 Task:  Click on Racing  Cup Series In the Cup Series click on  Pick Sheet Add name Christopher Brown and  Email softage.8@softage.net In group 1 choose #20 Christopher Bell In group 2 choose #45 Tyler Reddick In group 3 choose #17 Chris Buescher In group 4 choose #14 Chase Briscoe In group 5 choose #7 Corey LaJoie Winning Manufacturer choose Ford In Tie Breaker choose #12 Ryan Blaney Bonous driver choose #12 Ryan Blaney Submit pick sheet
Action: Mouse moved to (409, 221)
Screenshot: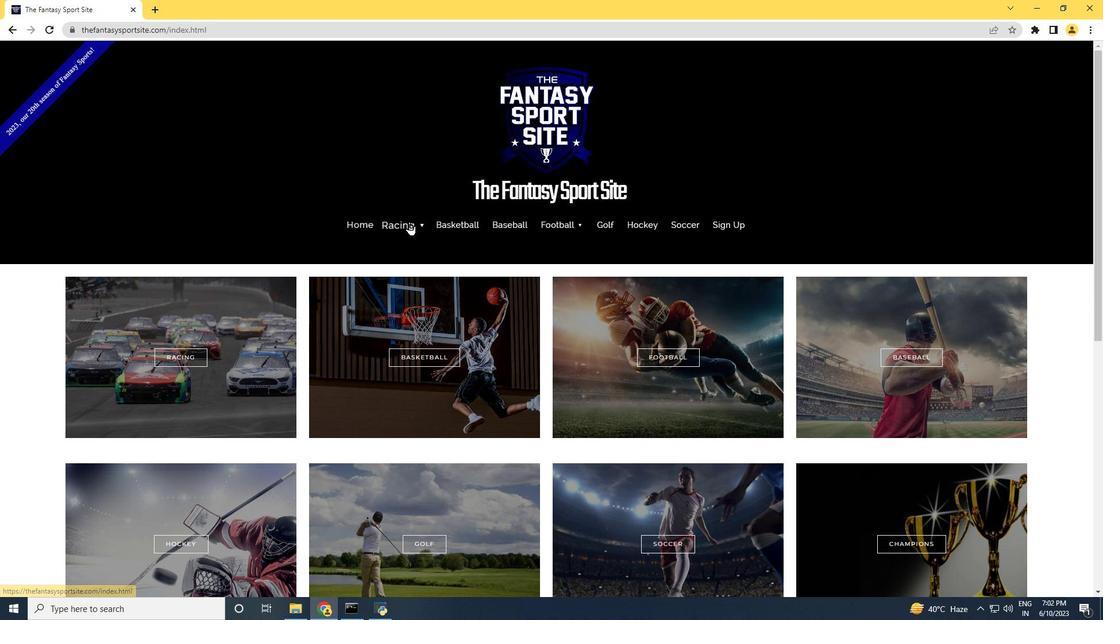 
Action: Mouse pressed left at (409, 221)
Screenshot: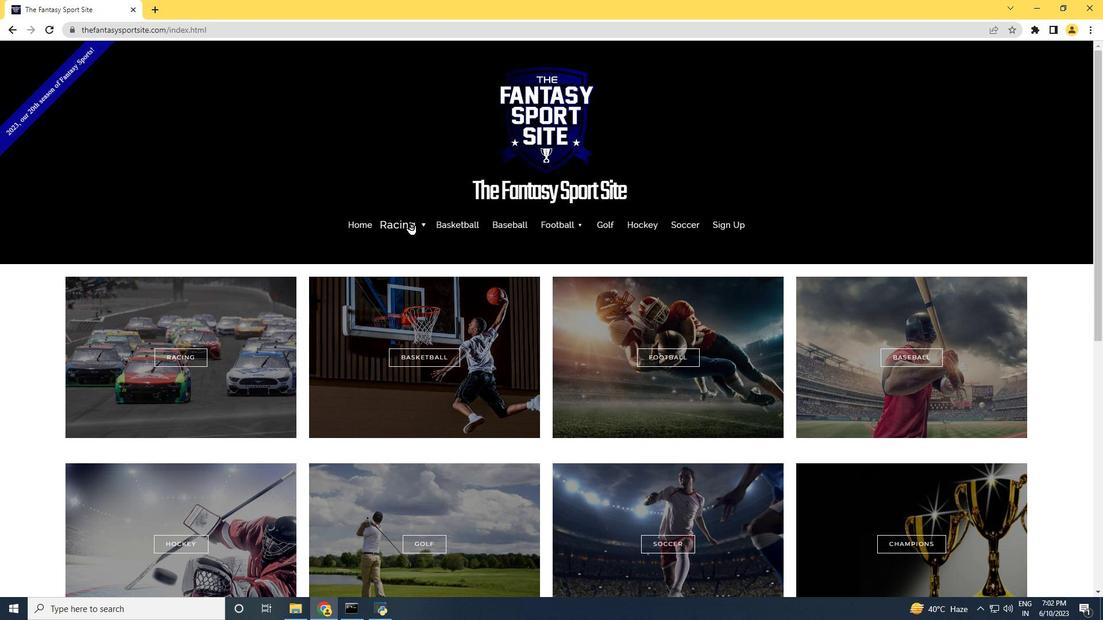 
Action: Mouse moved to (403, 261)
Screenshot: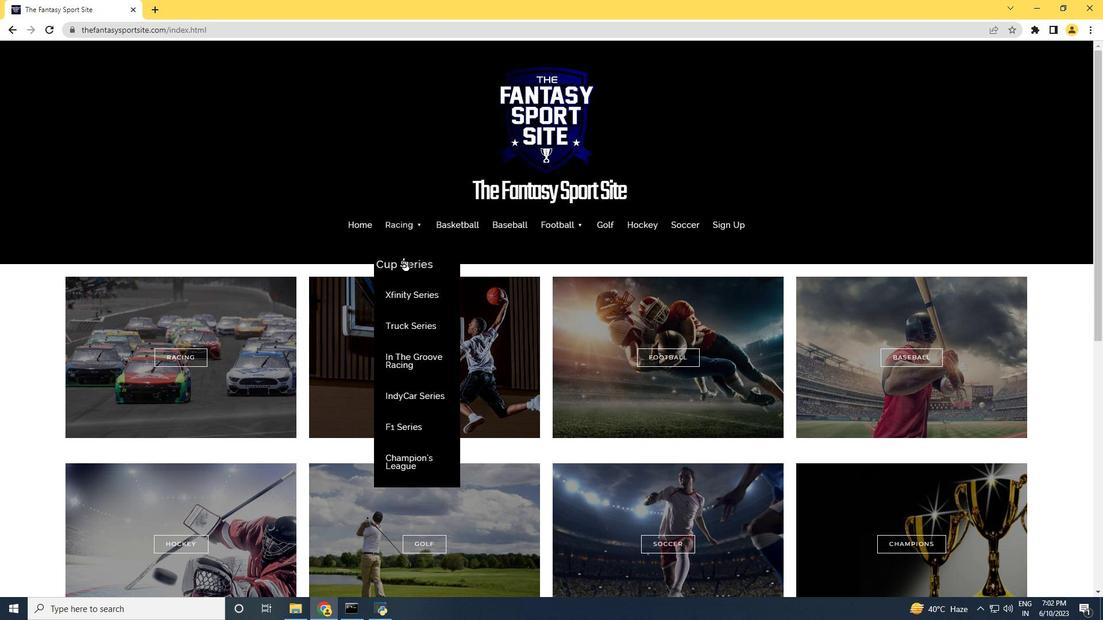 
Action: Mouse pressed left at (403, 261)
Screenshot: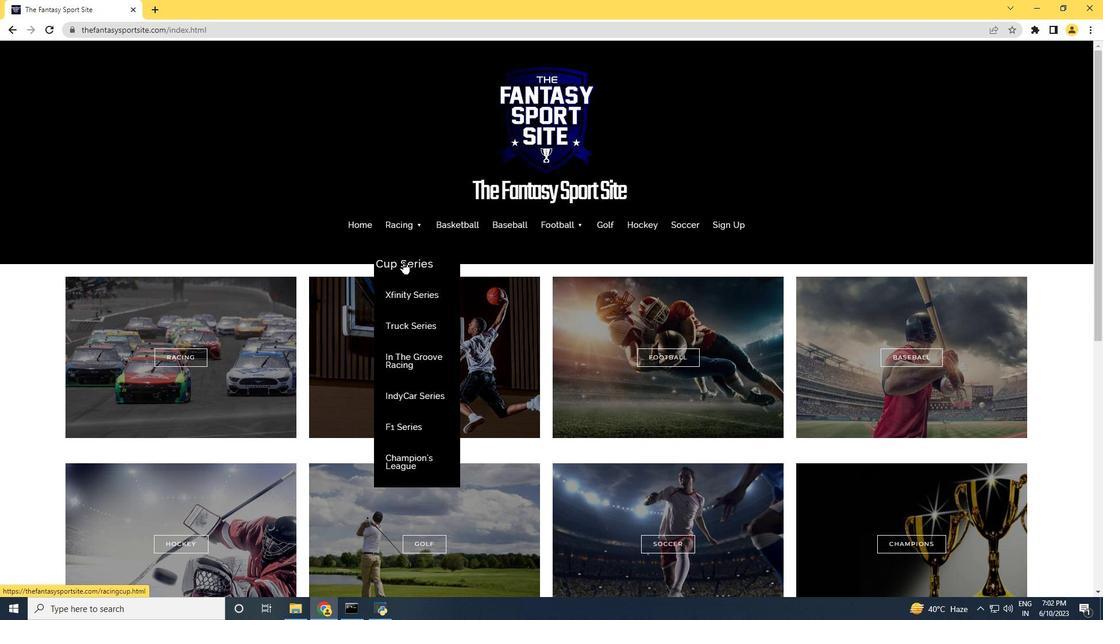 
Action: Mouse scrolled (403, 260) with delta (0, 0)
Screenshot: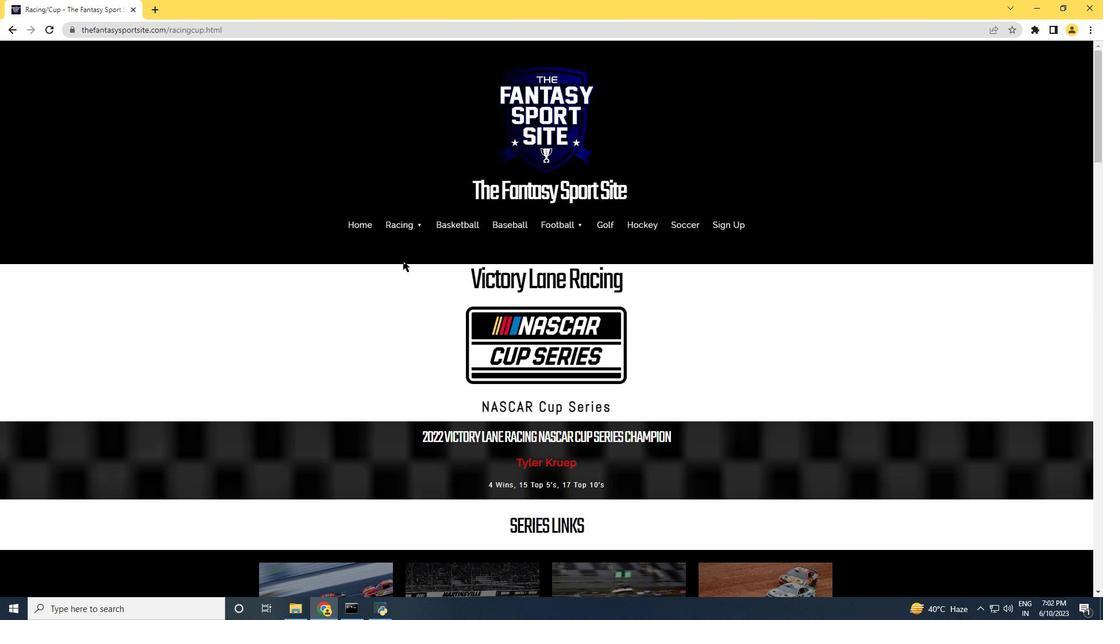 
Action: Mouse scrolled (403, 260) with delta (0, 0)
Screenshot: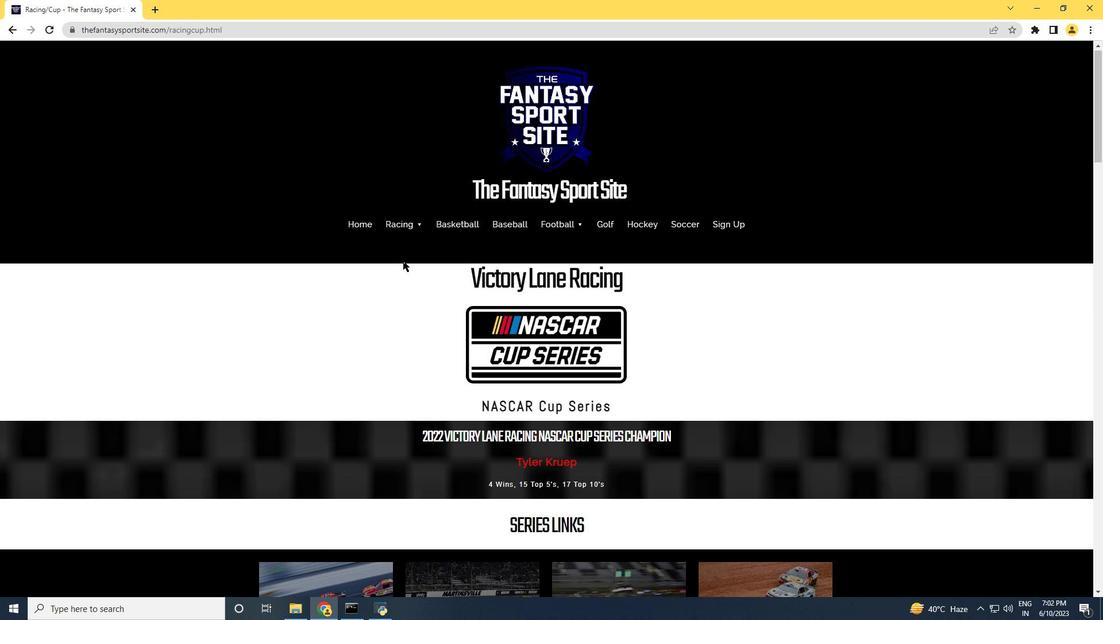 
Action: Mouse scrolled (403, 260) with delta (0, 0)
Screenshot: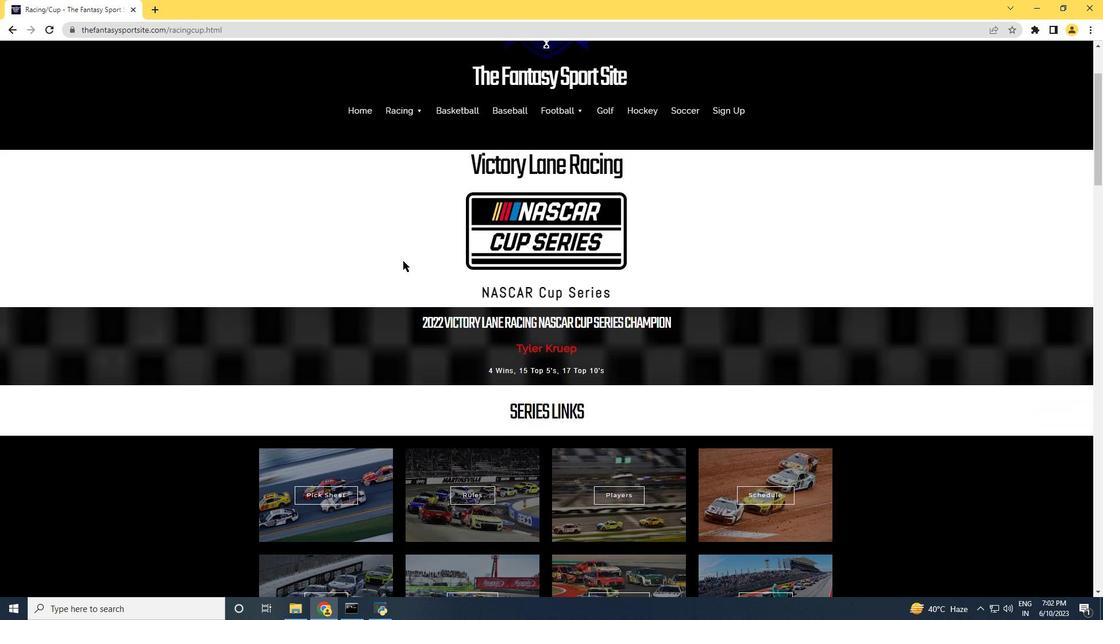 
Action: Mouse scrolled (403, 260) with delta (0, 0)
Screenshot: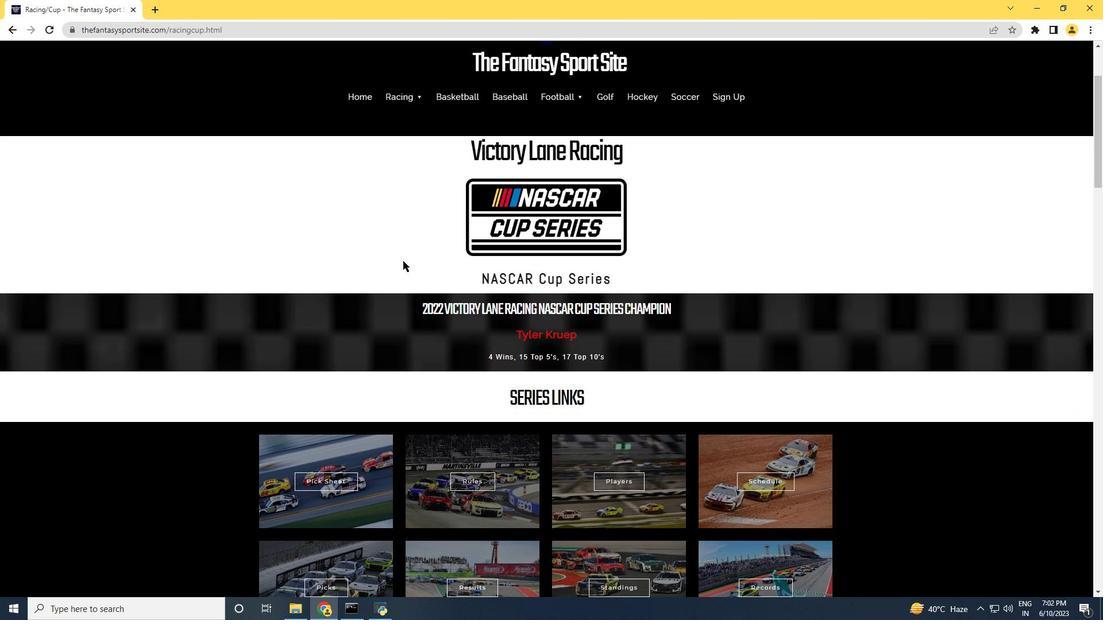 
Action: Mouse scrolled (403, 260) with delta (0, 0)
Screenshot: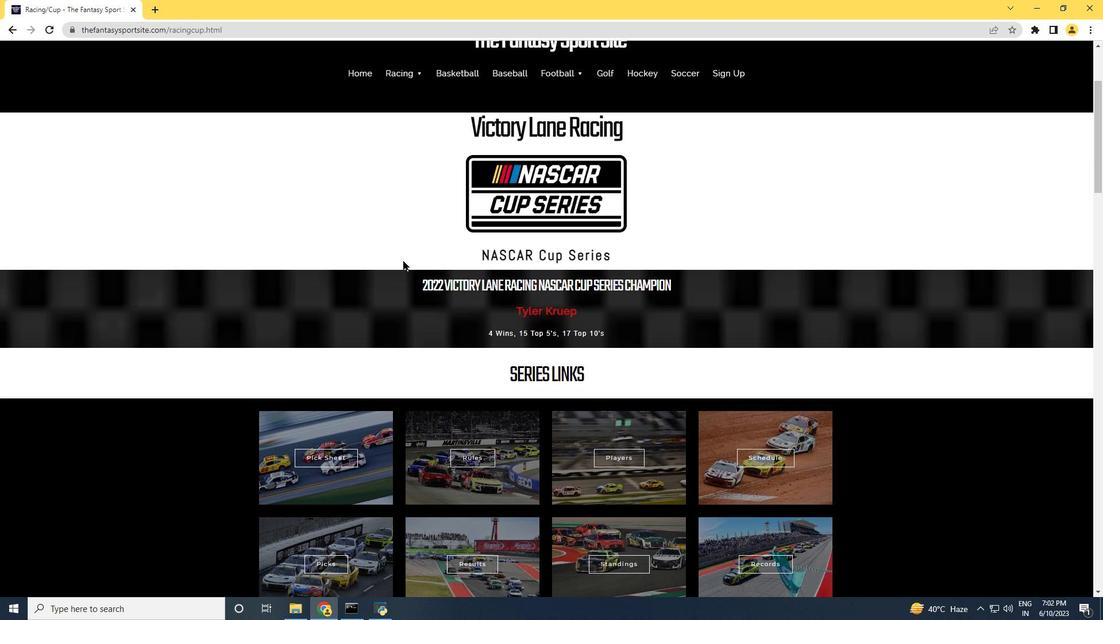 
Action: Mouse moved to (328, 315)
Screenshot: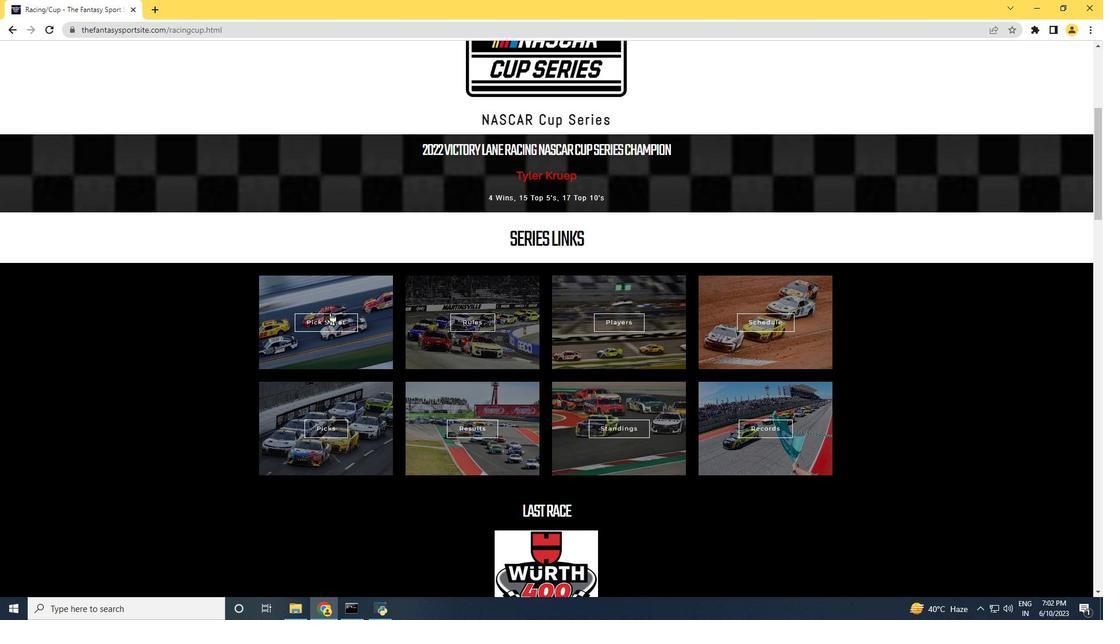 
Action: Mouse pressed left at (328, 315)
Screenshot: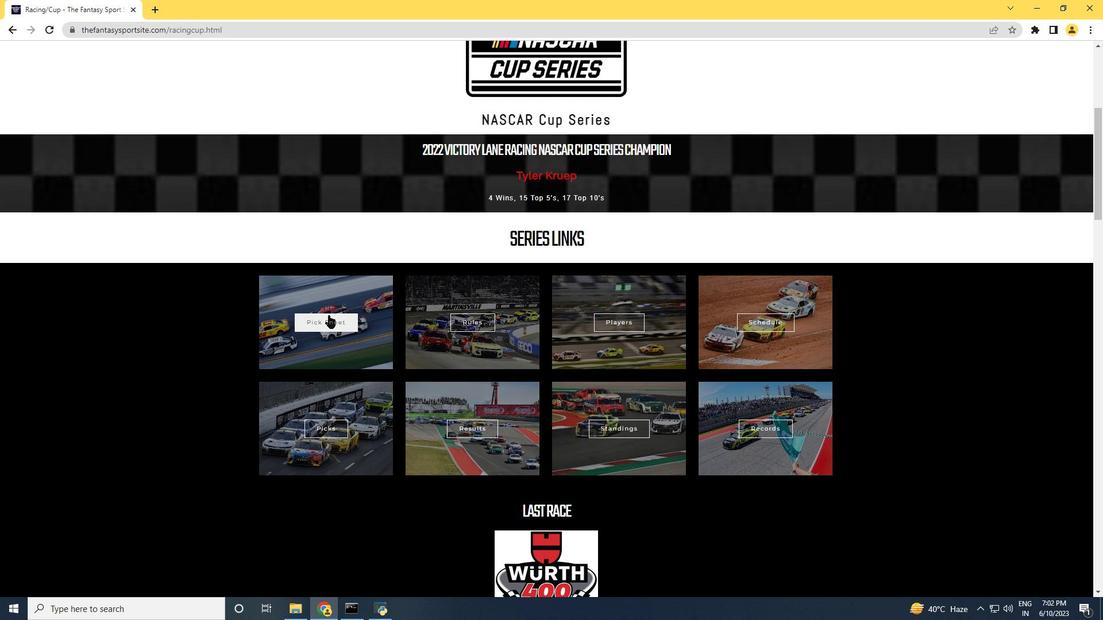 
Action: Mouse scrolled (328, 314) with delta (0, 0)
Screenshot: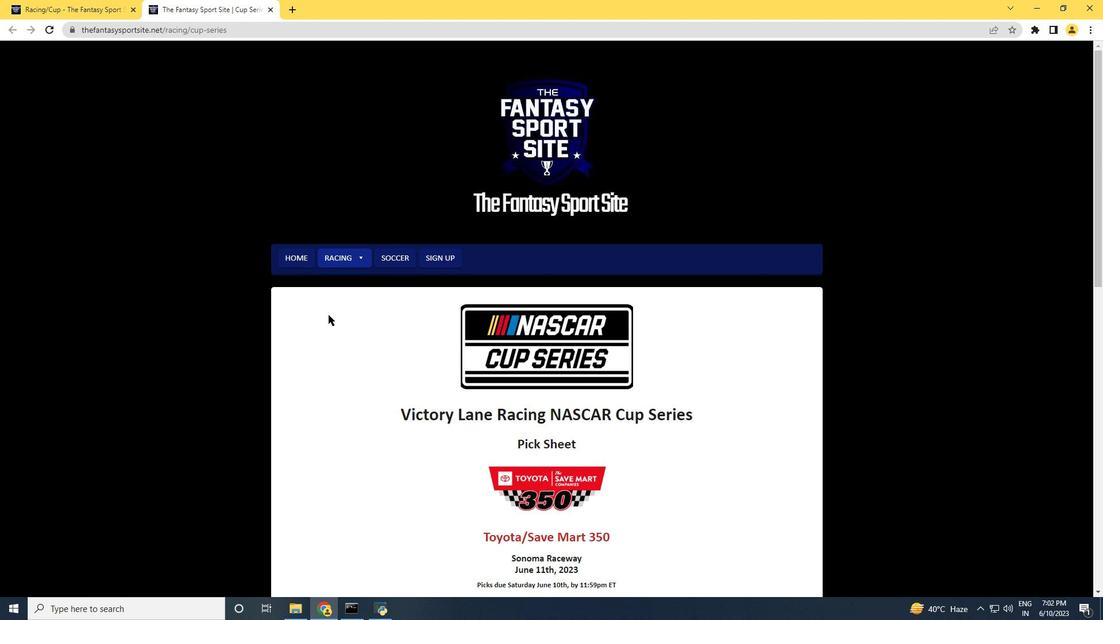 
Action: Mouse scrolled (328, 314) with delta (0, 0)
Screenshot: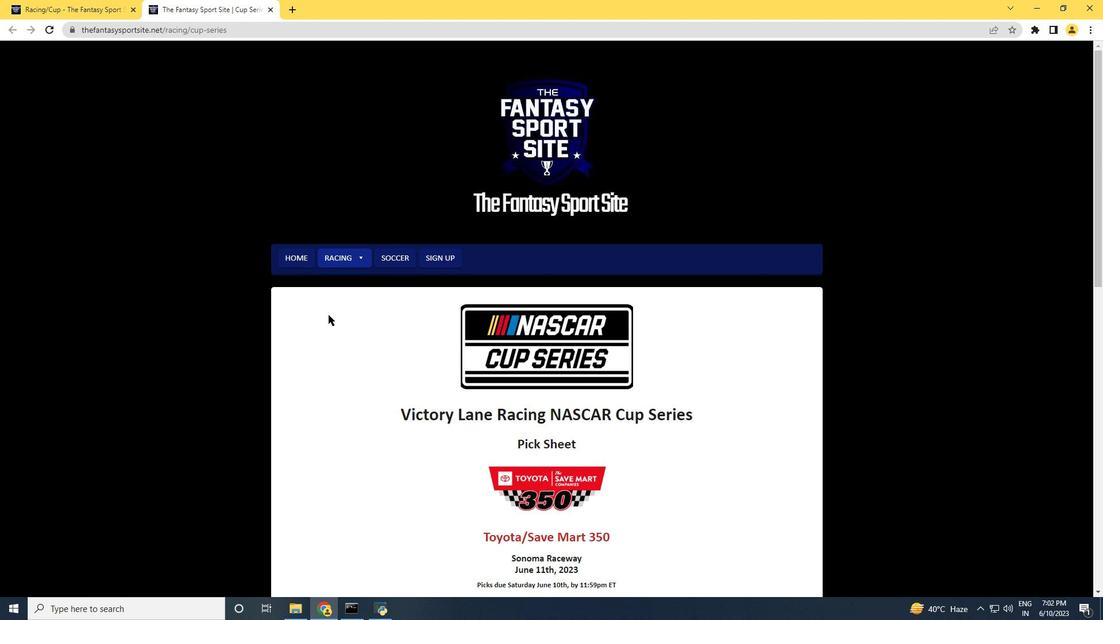 
Action: Mouse scrolled (328, 314) with delta (0, 0)
Screenshot: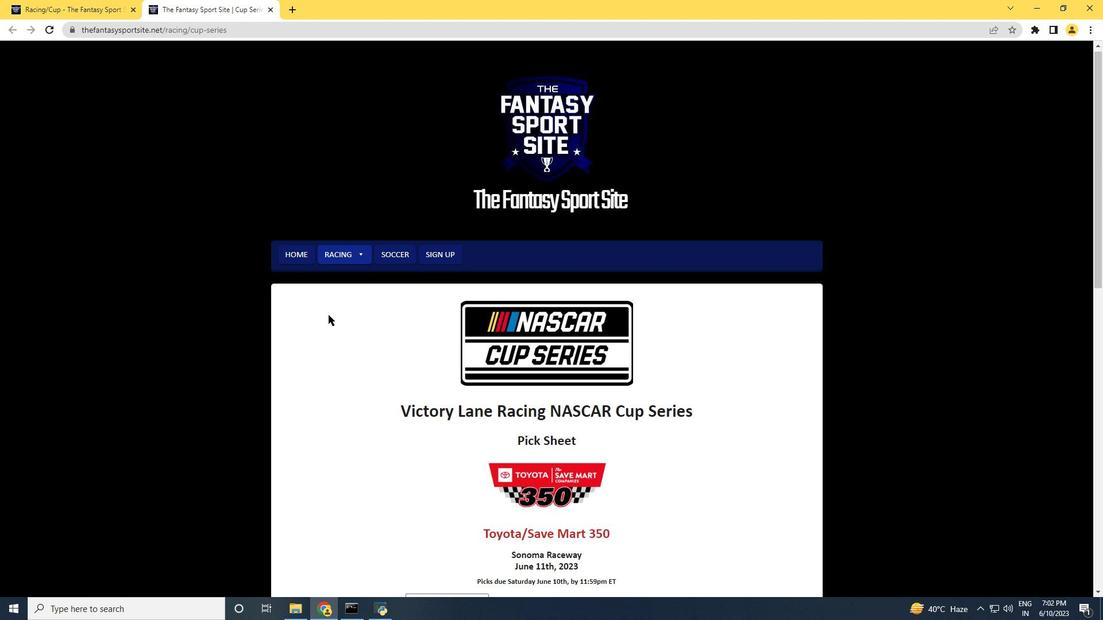 
Action: Mouse scrolled (328, 314) with delta (0, 0)
Screenshot: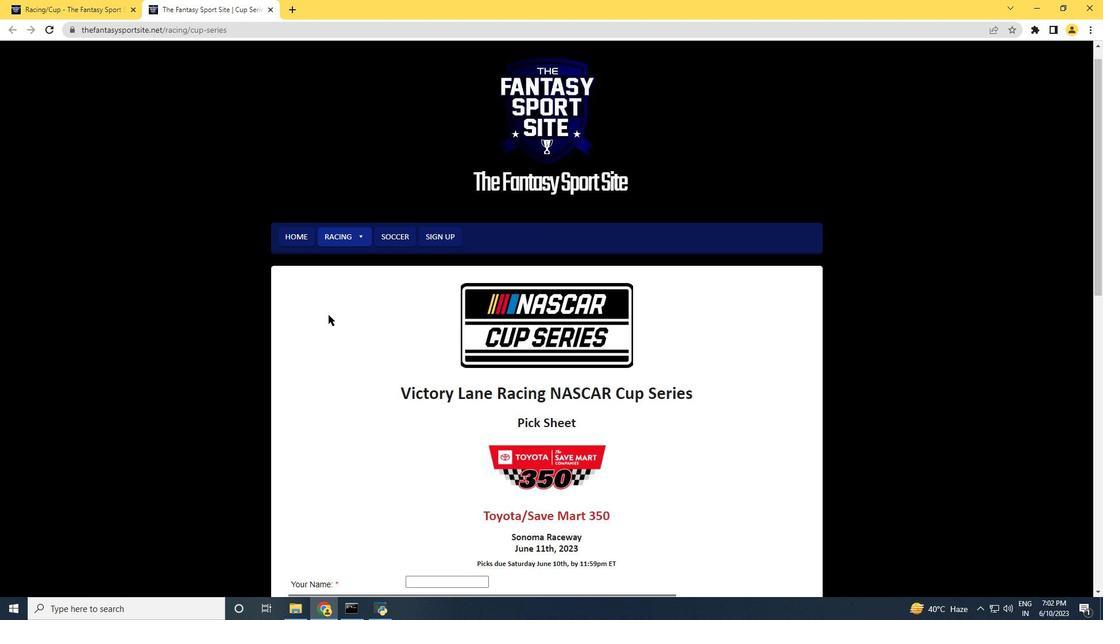 
Action: Mouse moved to (328, 315)
Screenshot: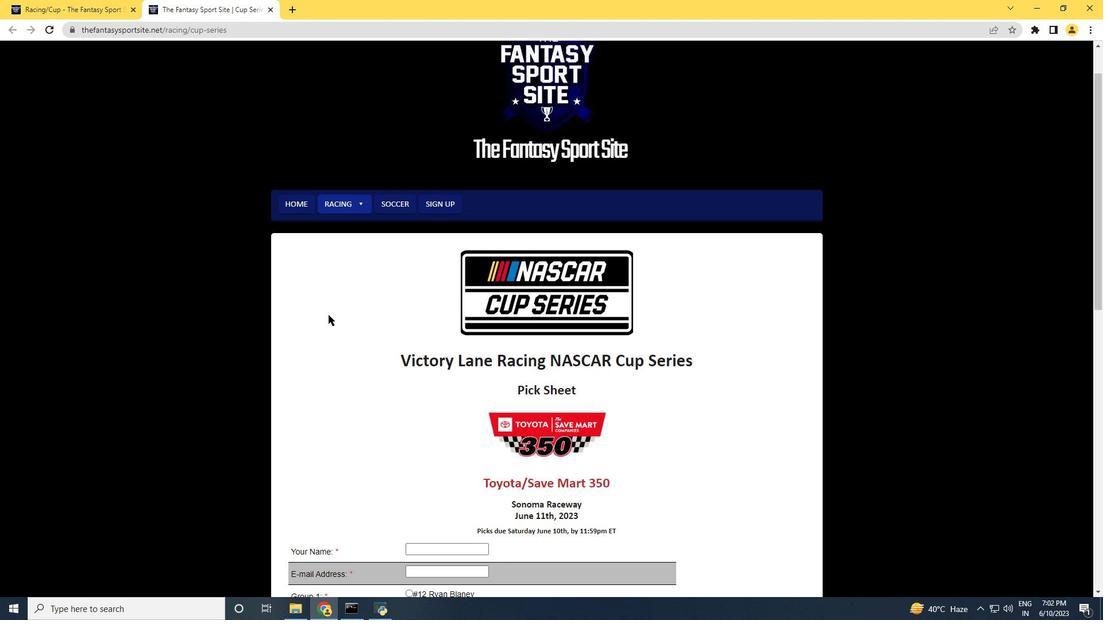 
Action: Mouse scrolled (328, 314) with delta (0, 0)
Screenshot: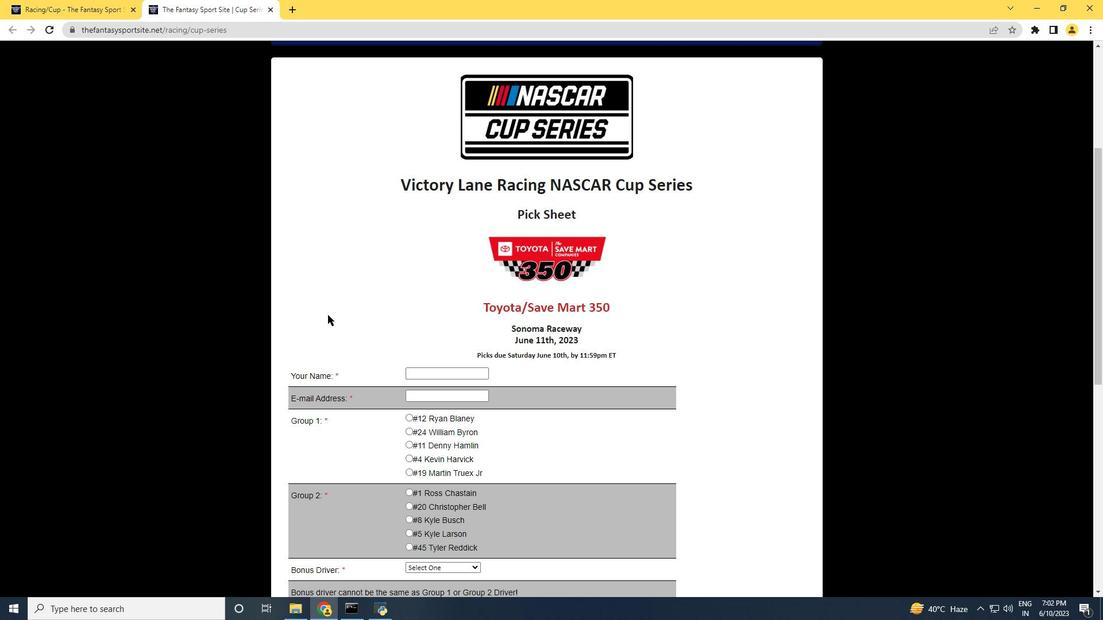 
Action: Mouse moved to (423, 312)
Screenshot: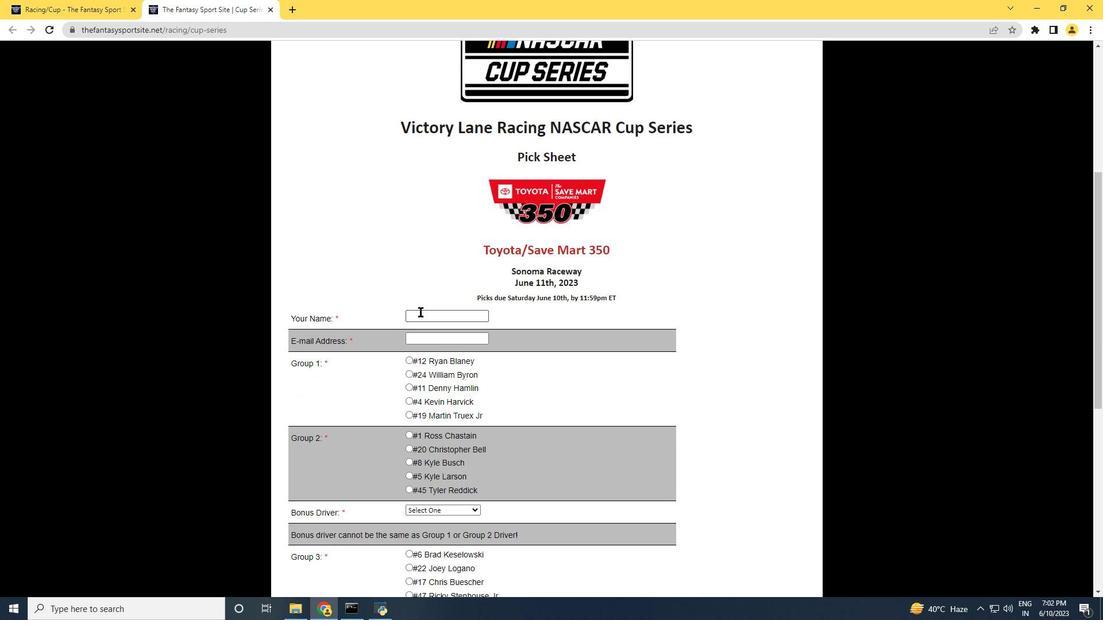 
Action: Mouse pressed left at (423, 312)
Screenshot: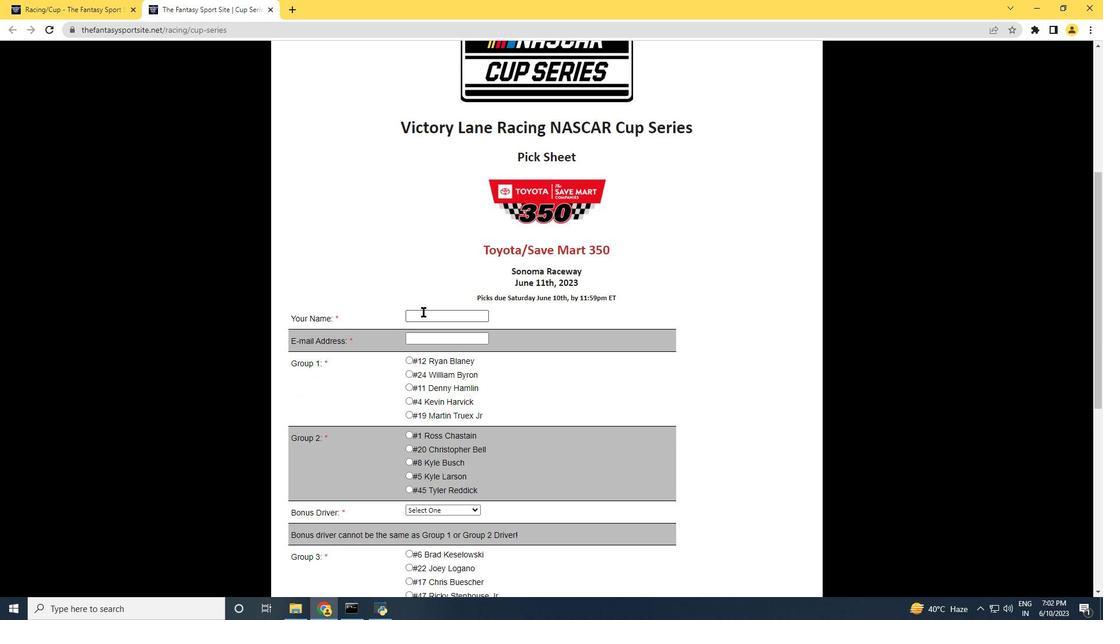 
Action: Mouse moved to (409, 308)
Screenshot: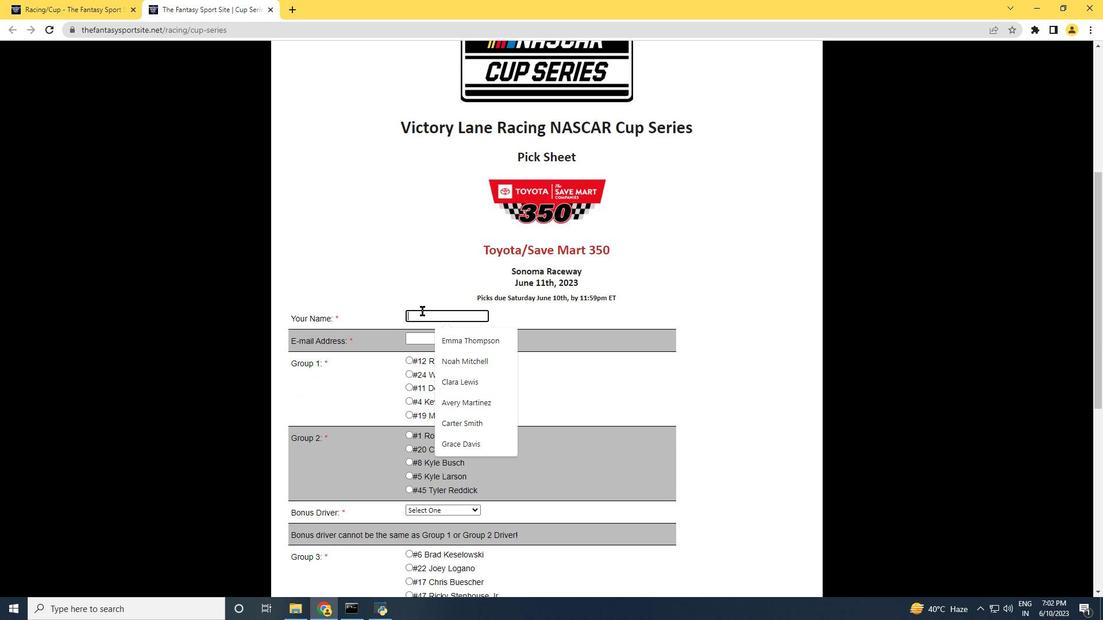 
Action: Key pressed <Key.shift><Key.shift><Key.shift><Key.shift><Key.shift><Key.shift><Key.shift><Key.shift><Key.shift><Key.shift><Key.shift><Key.shift><Key.shift><Key.shift><Key.shift><Key.shift><Key.shift><Key.shift><Key.shift><Key.shift><Key.shift><Key.shift><Key.shift><Key.shift><Key.shift><Key.shift><Key.shift><Key.shift><Key.shift><Key.shift><Key.shift>Christopher<Key.space><Key.shift>Brown<Key.tab>softage.8<Key.shift>@softage.net<Key.tab>
Screenshot: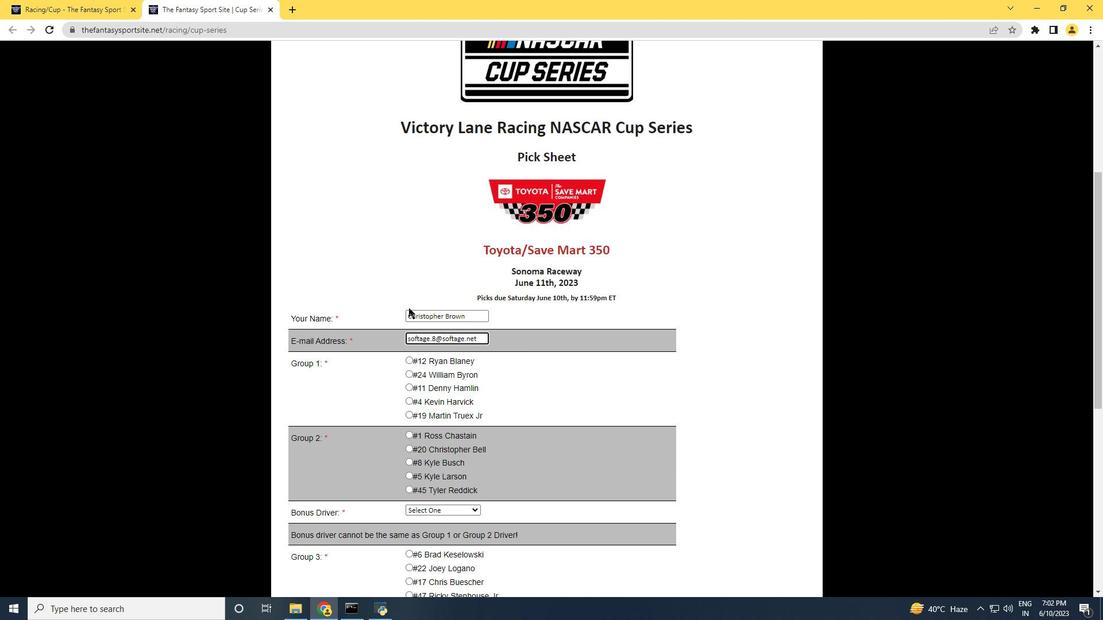
Action: Mouse moved to (408, 386)
Screenshot: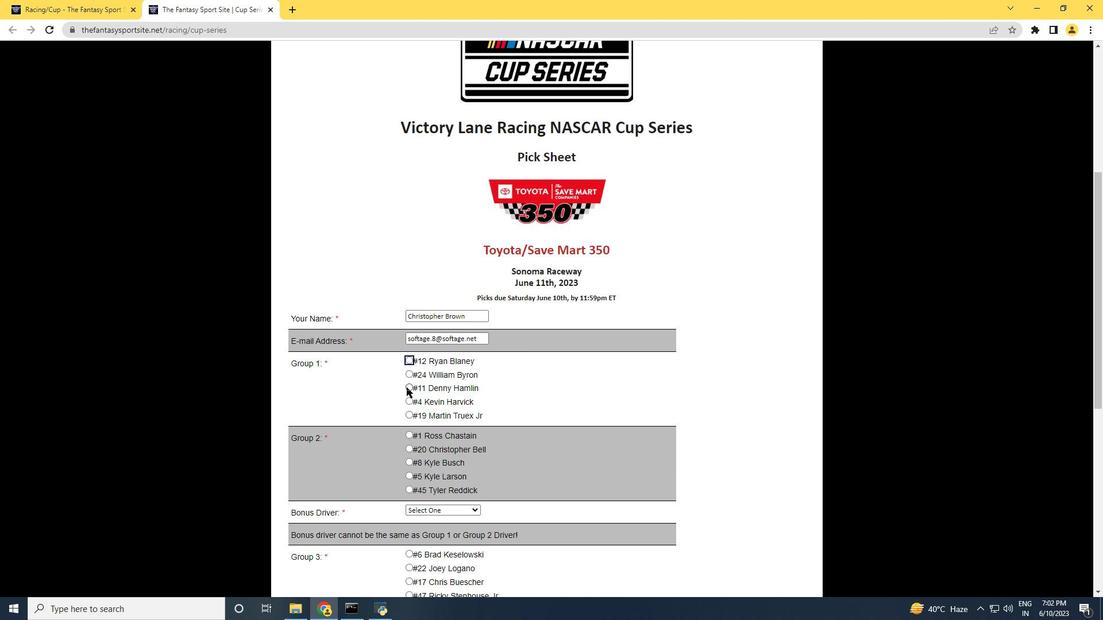 
Action: Mouse pressed left at (408, 386)
Screenshot: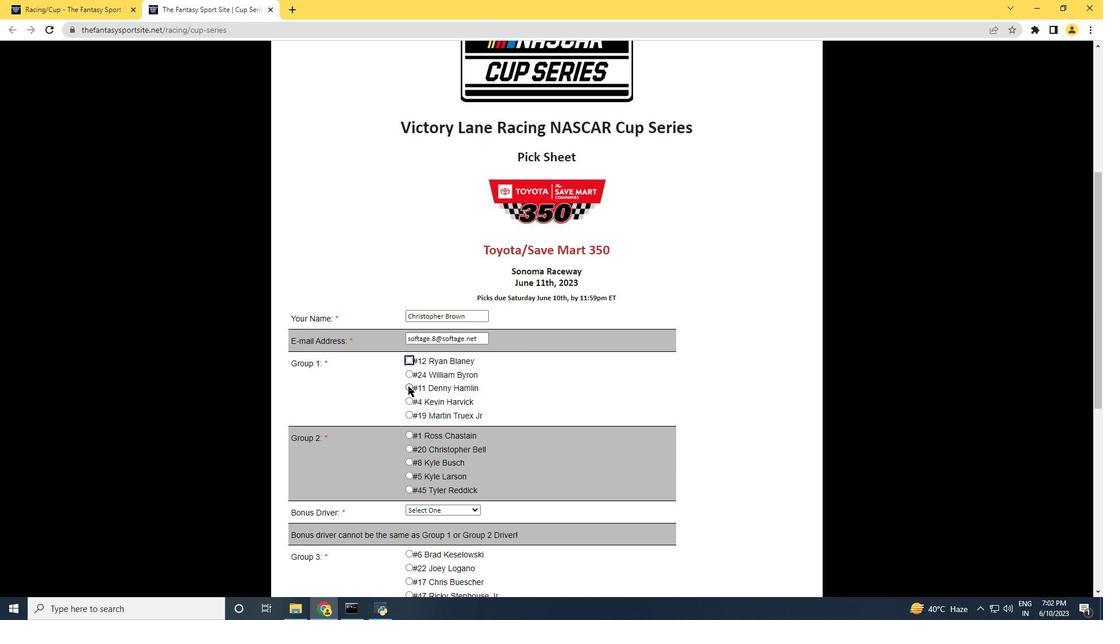 
Action: Mouse scrolled (408, 386) with delta (0, 0)
Screenshot: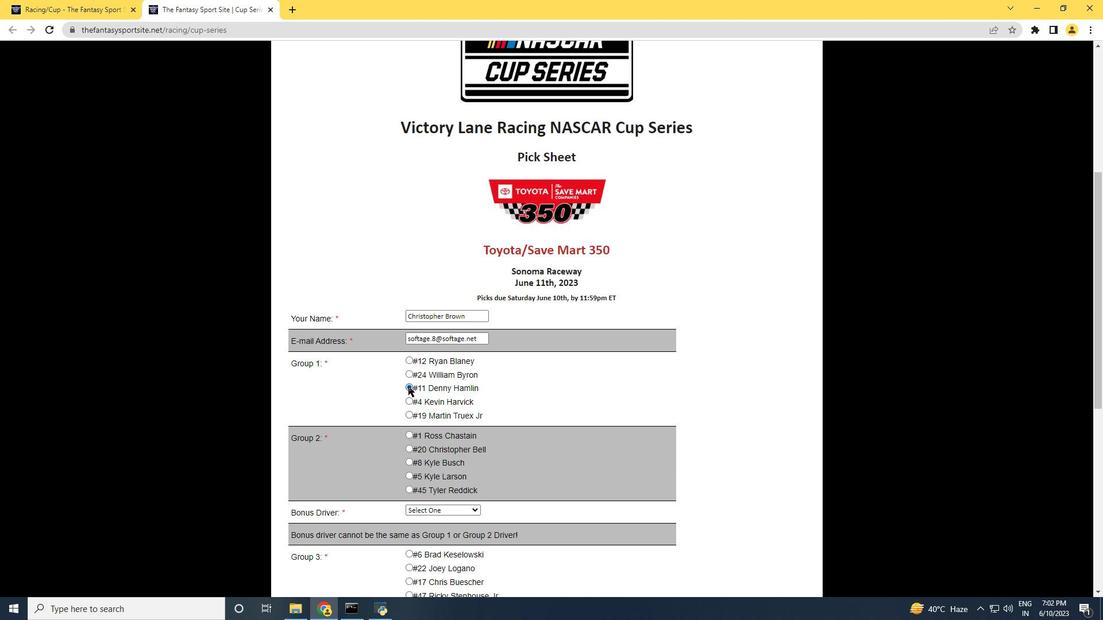 
Action: Mouse scrolled (408, 386) with delta (0, 0)
Screenshot: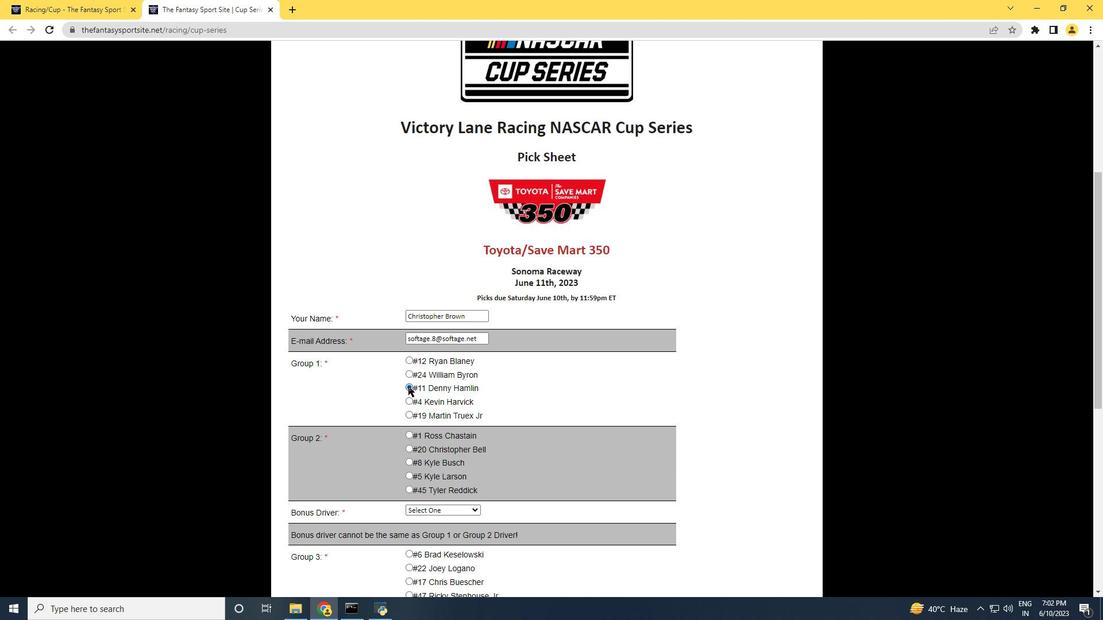 
Action: Mouse moved to (409, 347)
Screenshot: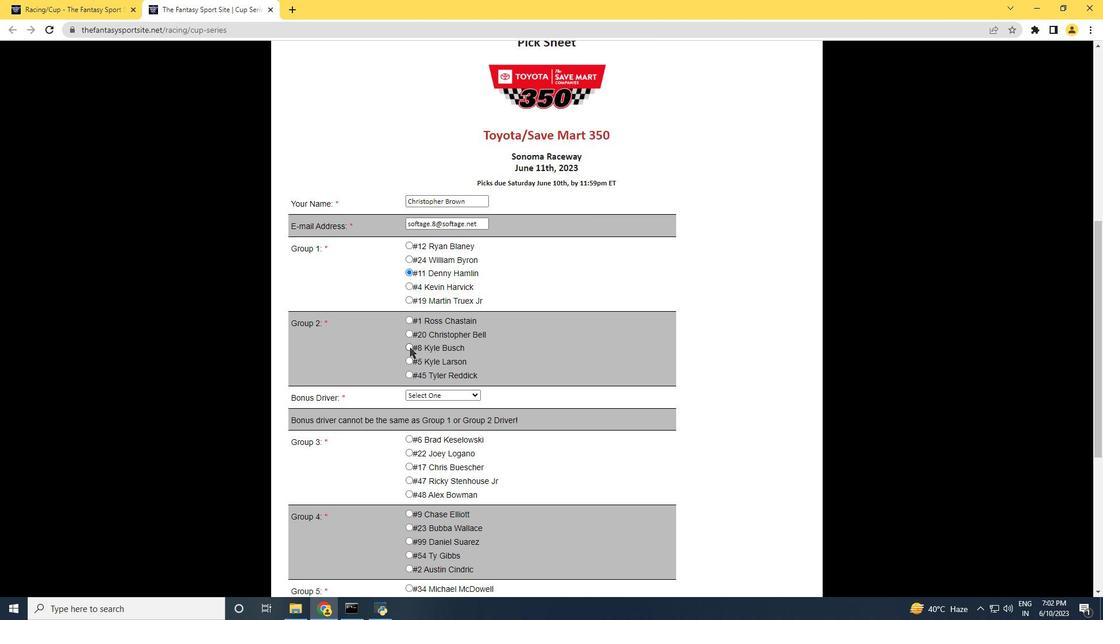 
Action: Mouse pressed left at (409, 347)
Screenshot: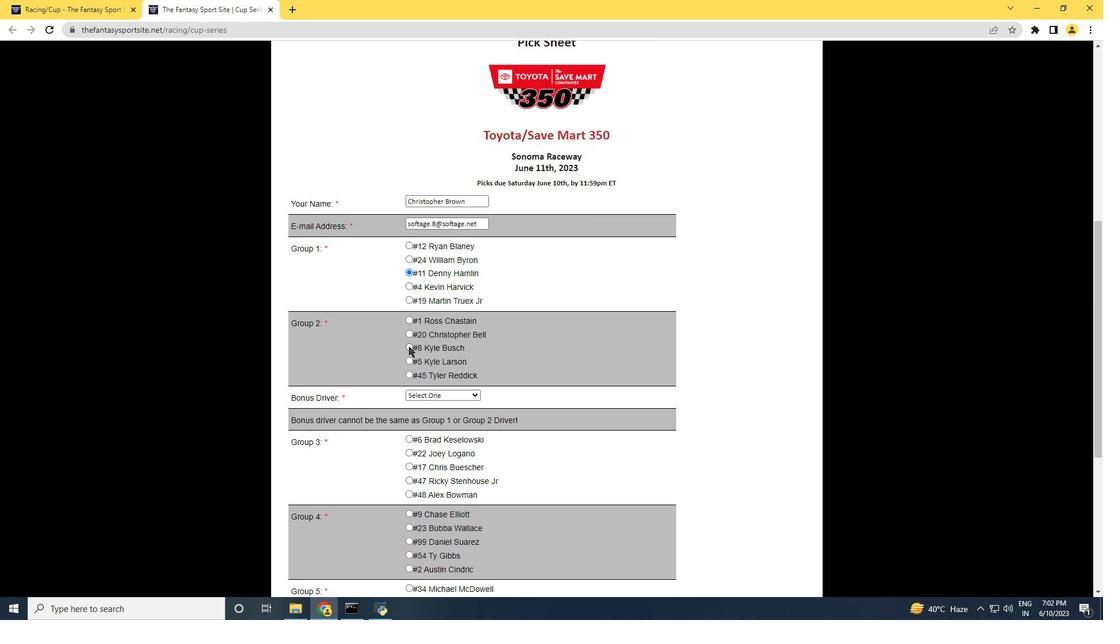 
Action: Mouse moved to (395, 368)
Screenshot: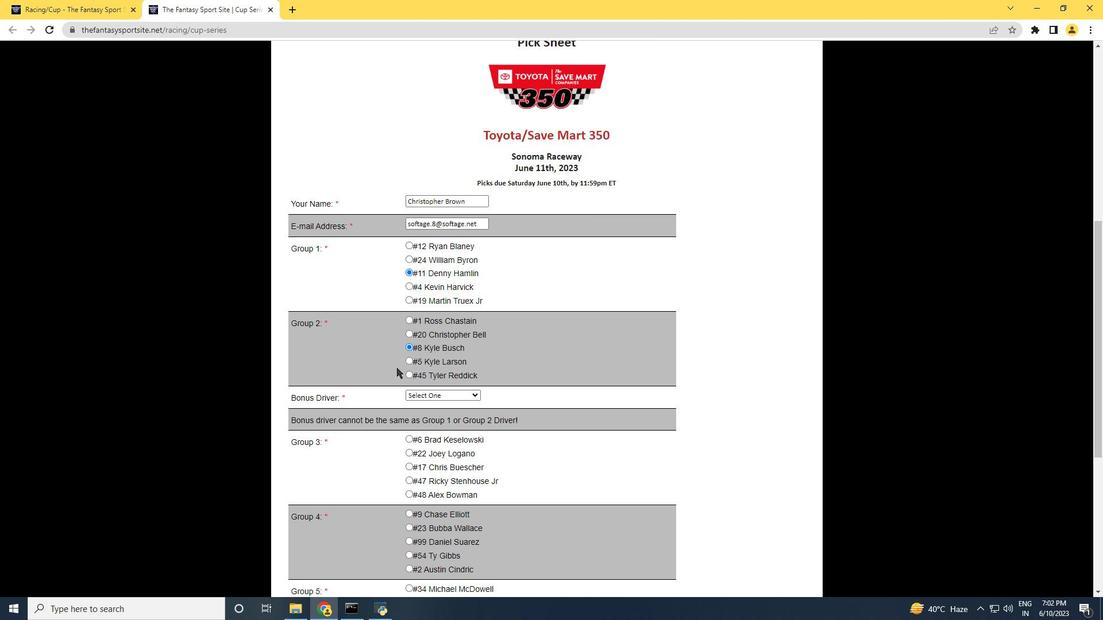 
Action: Mouse scrolled (395, 368) with delta (0, 0)
Screenshot: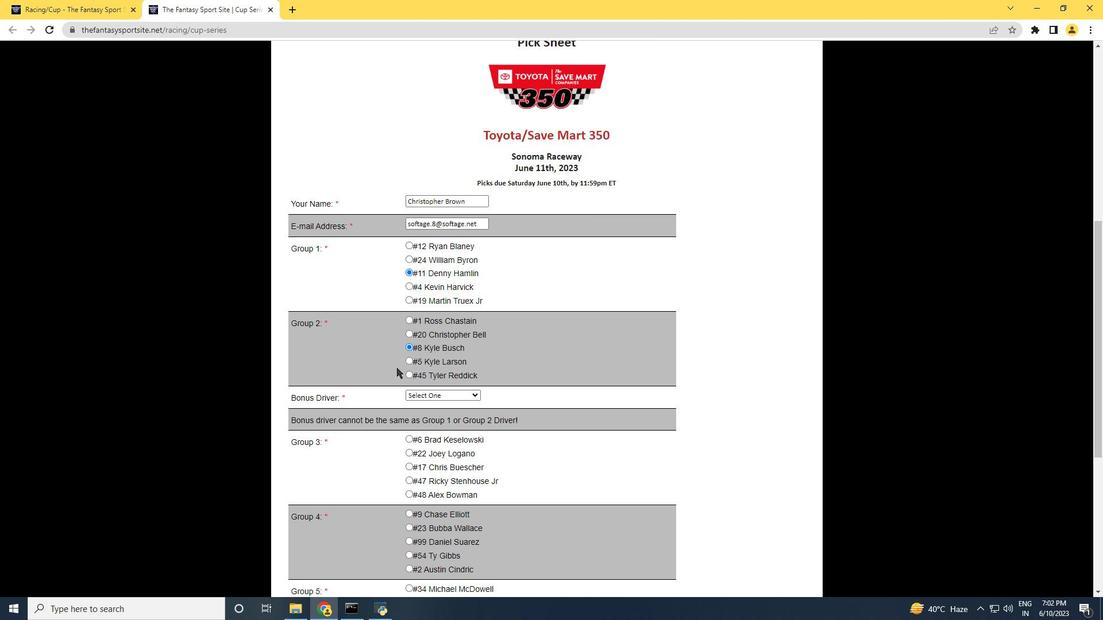 
Action: Mouse moved to (446, 338)
Screenshot: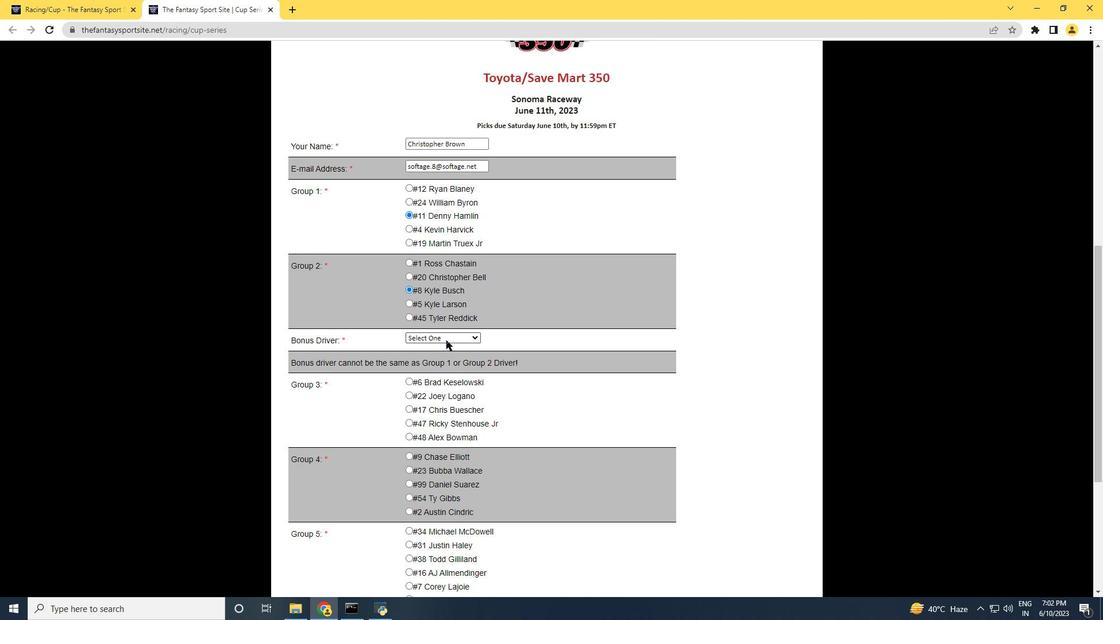 
Action: Mouse pressed left at (446, 338)
Screenshot: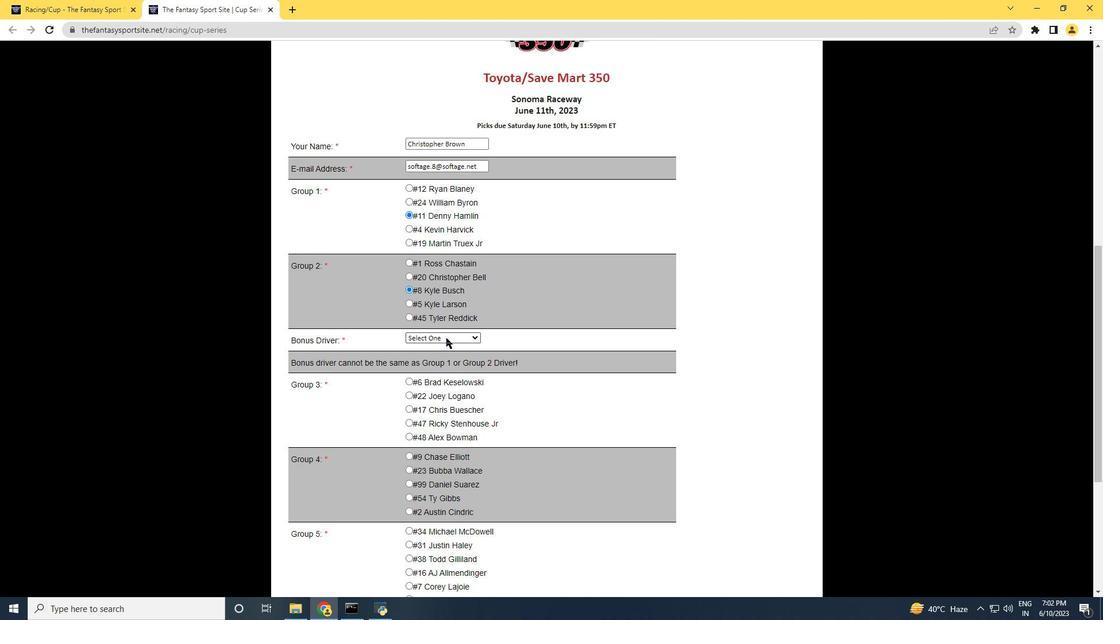 
Action: Mouse moved to (429, 361)
Screenshot: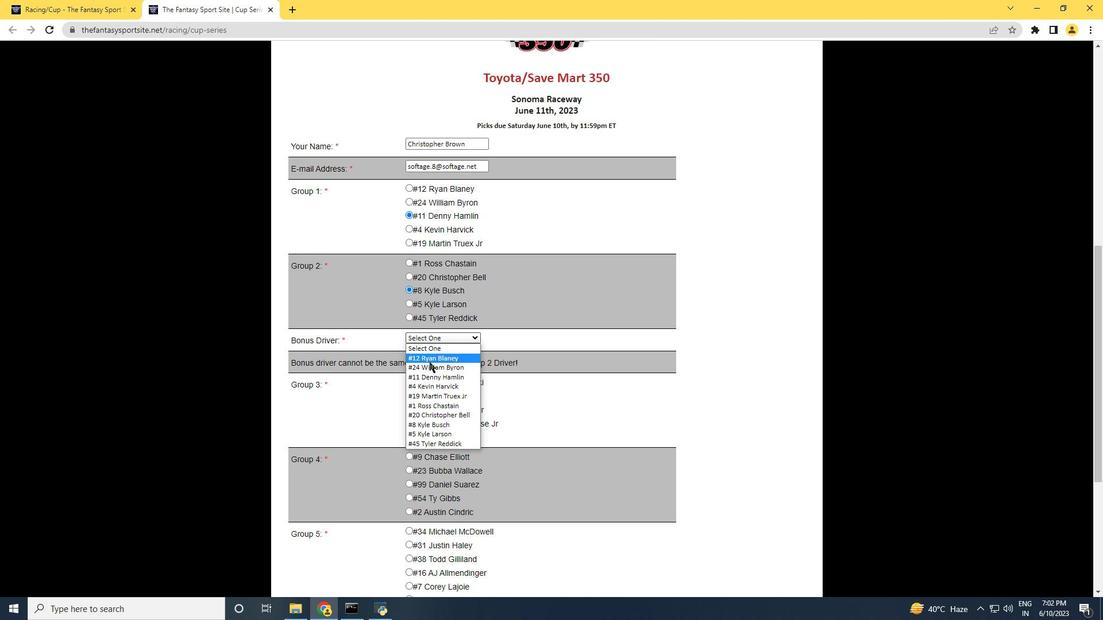 
Action: Mouse pressed left at (429, 361)
Screenshot: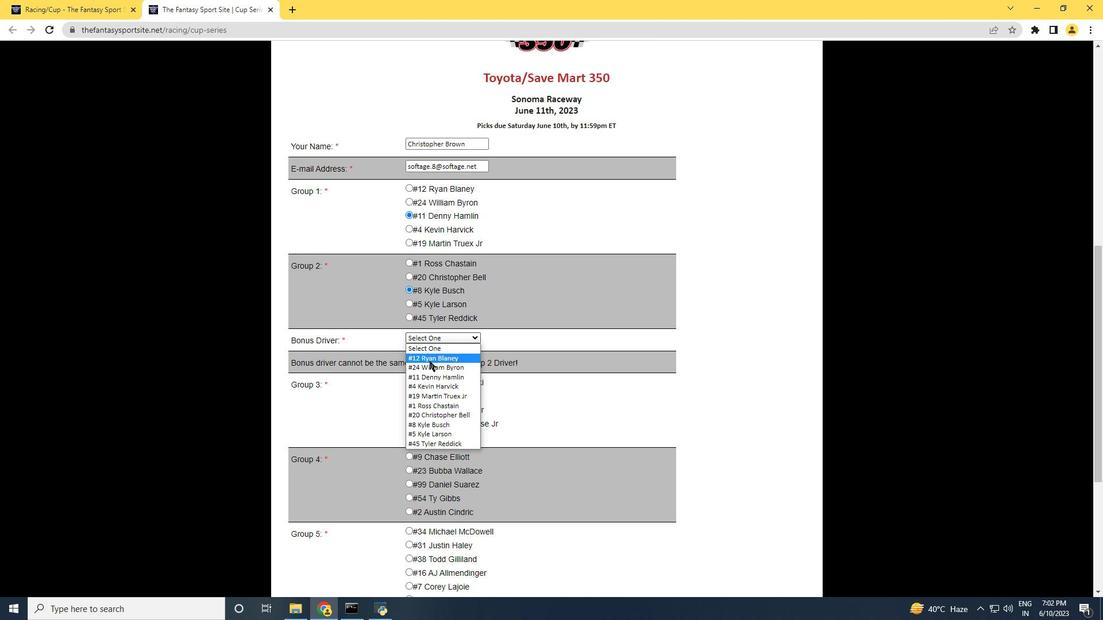 
Action: Mouse moved to (390, 403)
Screenshot: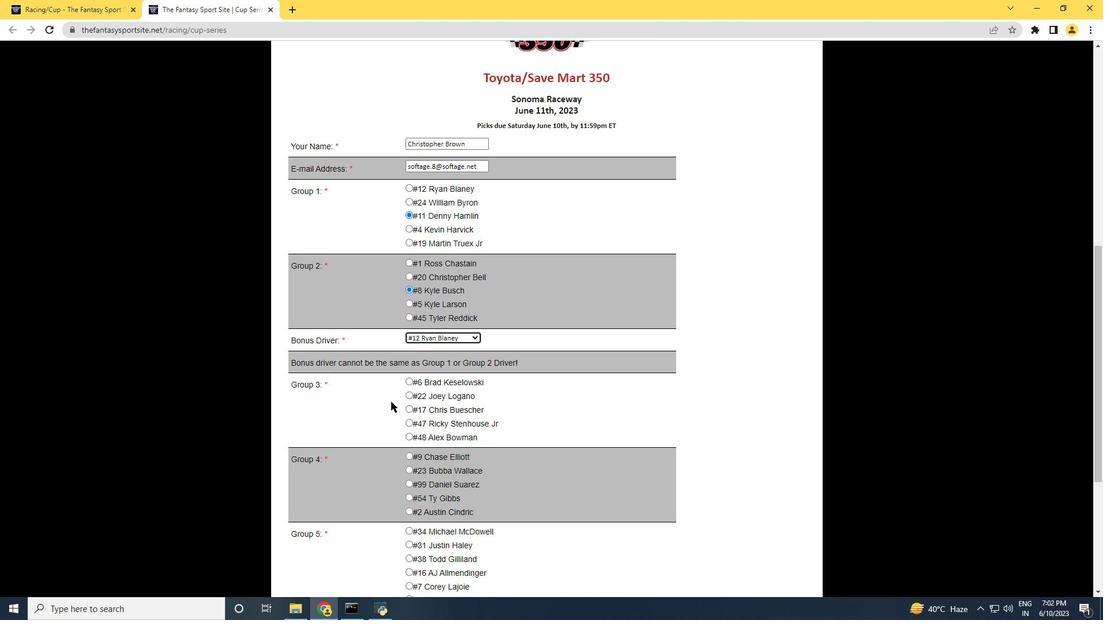 
Action: Mouse scrolled (390, 402) with delta (0, 0)
Screenshot: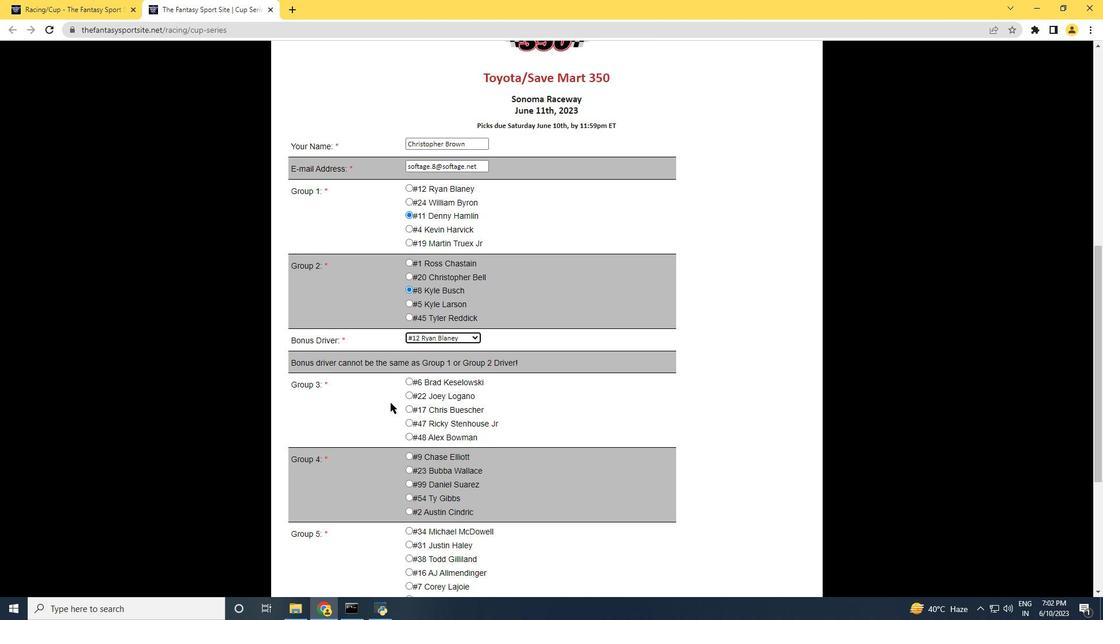 
Action: Mouse moved to (410, 353)
Screenshot: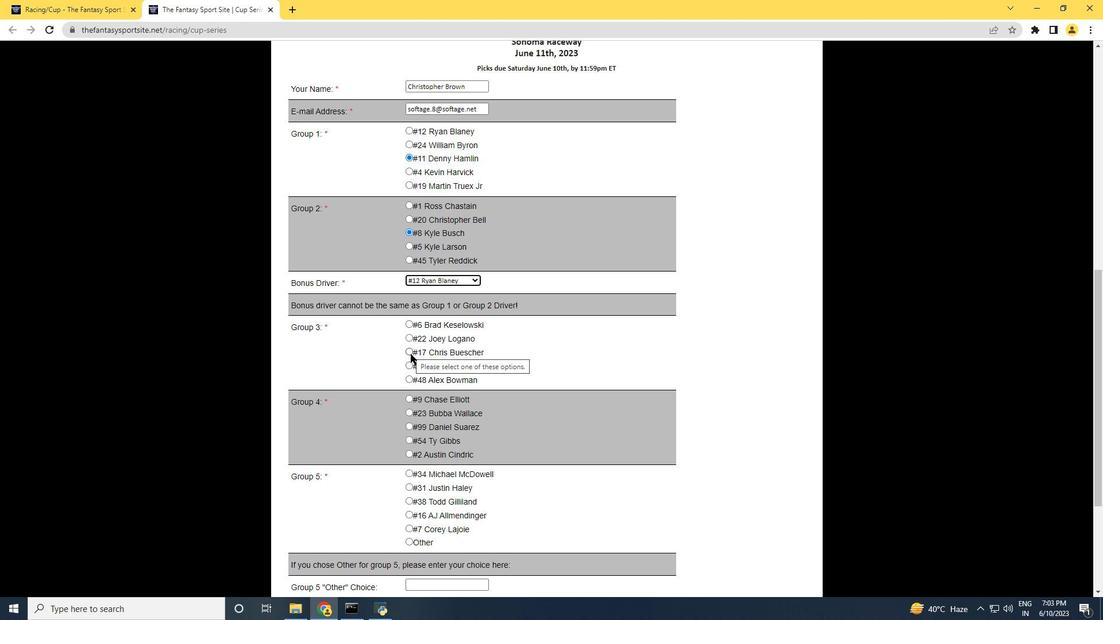 
Action: Mouse pressed left at (410, 353)
Screenshot: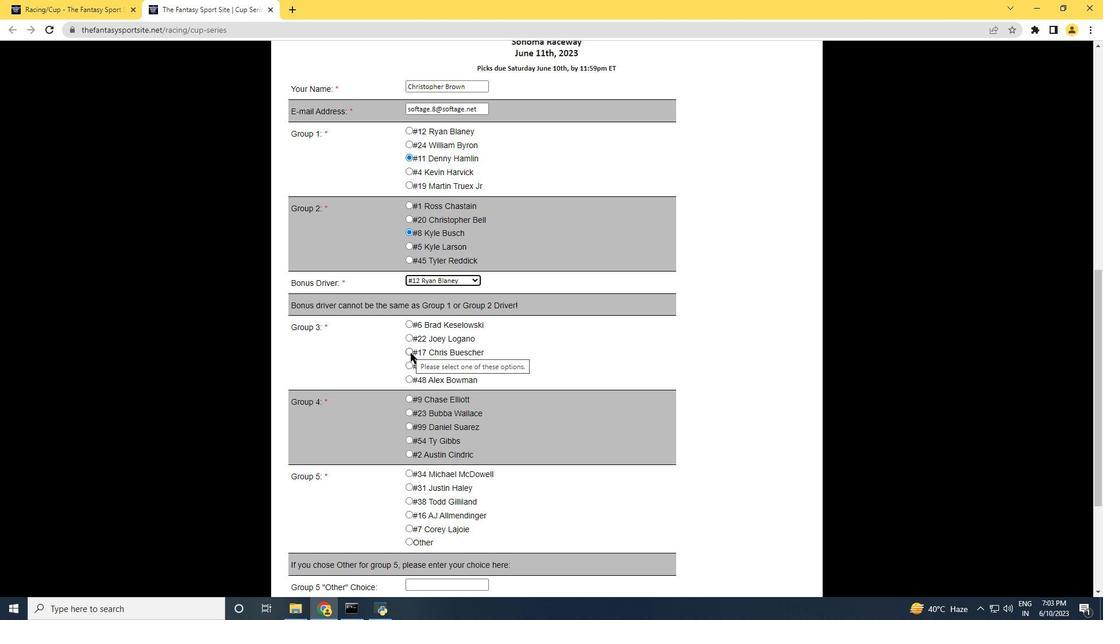 
Action: Mouse moved to (398, 364)
Screenshot: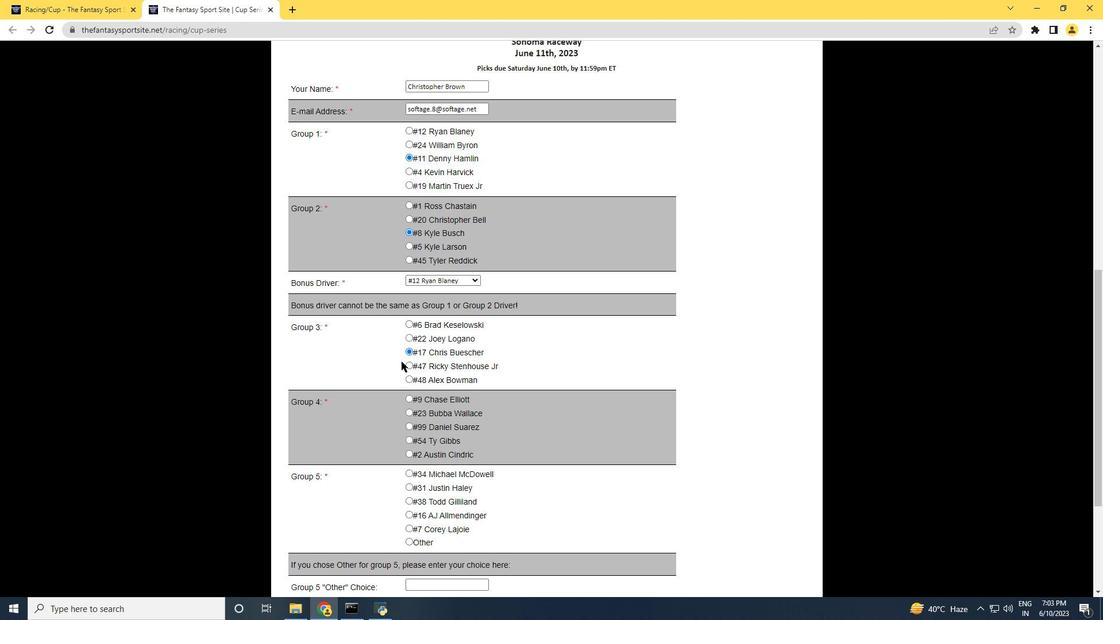 
Action: Mouse scrolled (398, 364) with delta (0, 0)
Screenshot: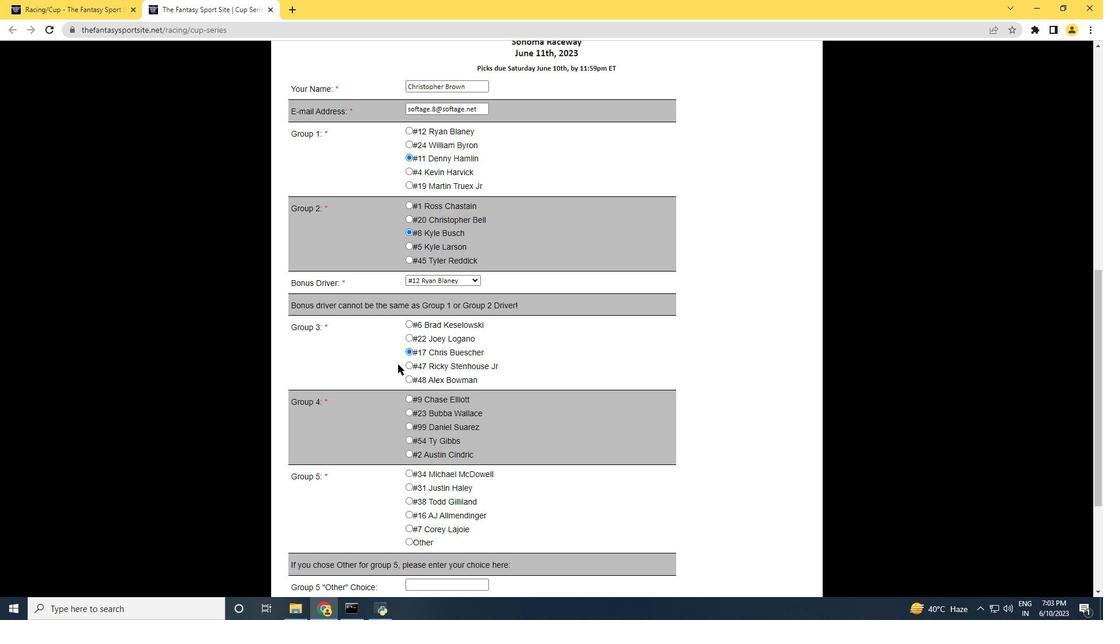 
Action: Mouse moved to (409, 383)
Screenshot: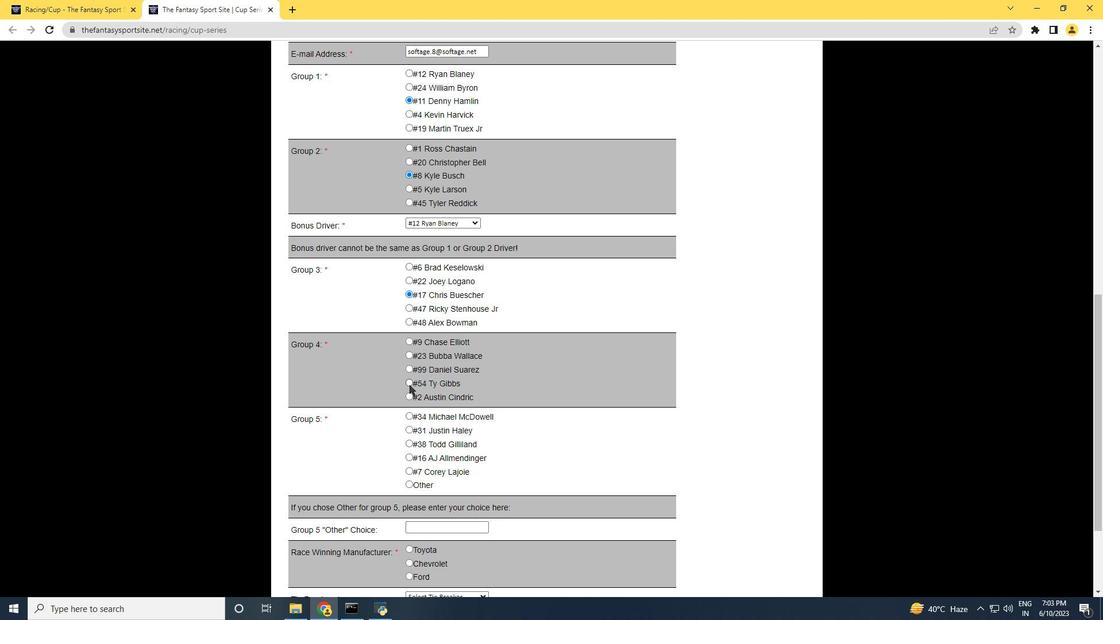 
Action: Mouse pressed left at (409, 383)
Screenshot: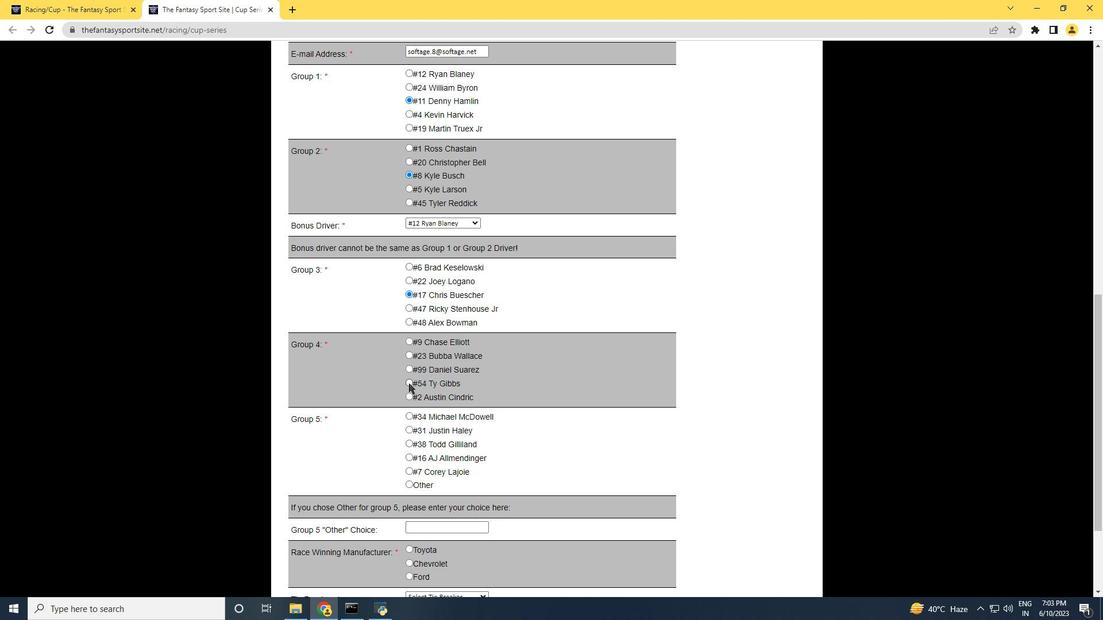 
Action: Mouse moved to (391, 391)
Screenshot: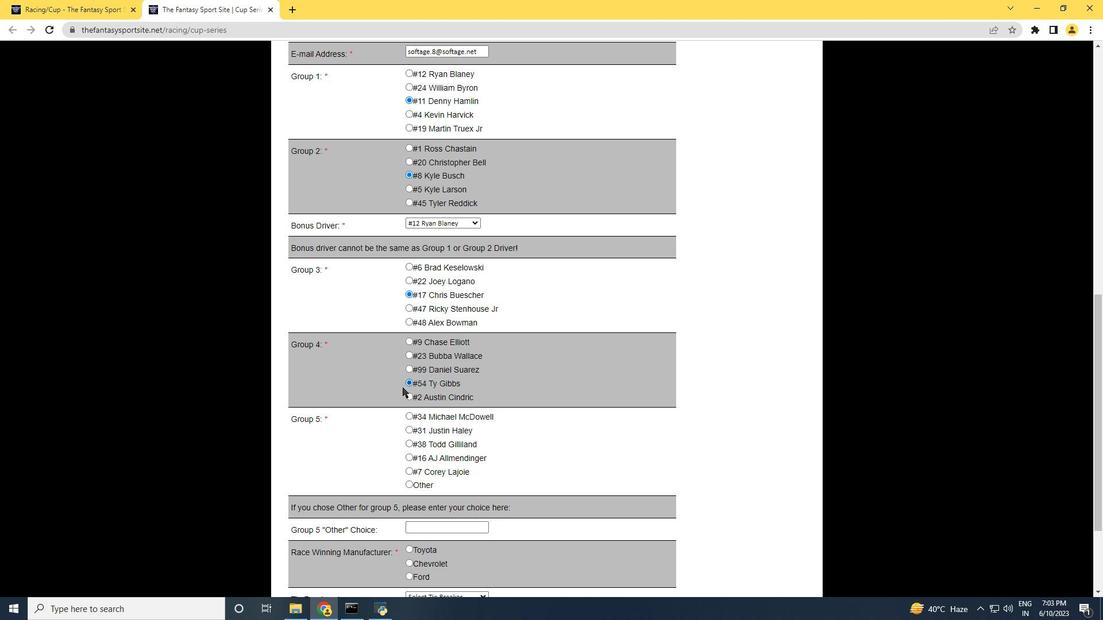 
Action: Mouse scrolled (391, 390) with delta (0, 0)
Screenshot: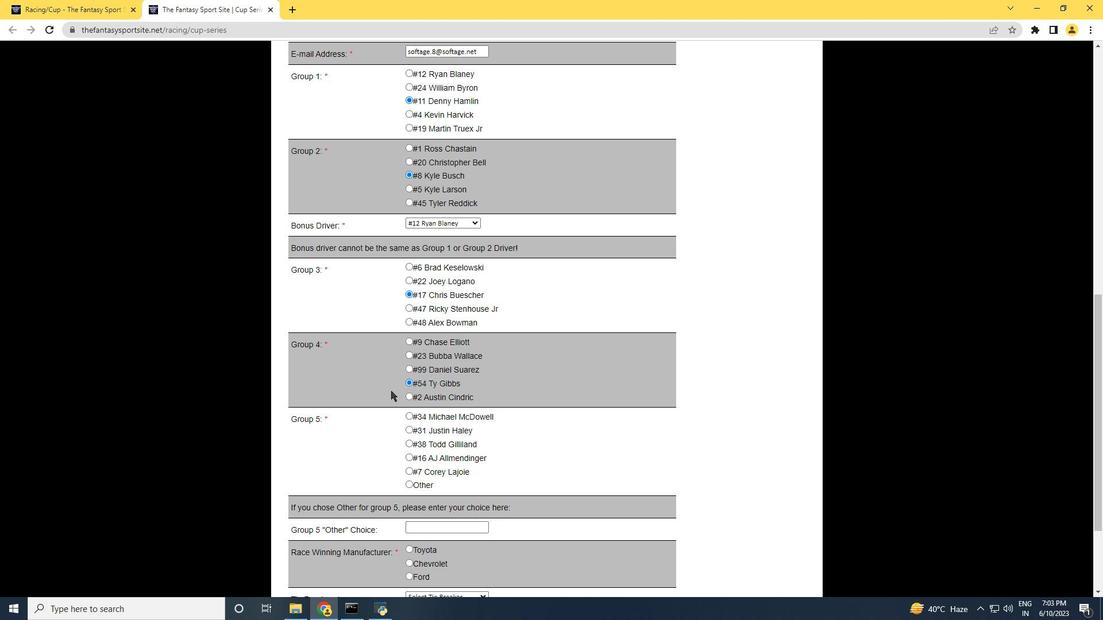 
Action: Mouse scrolled (391, 390) with delta (0, 0)
Screenshot: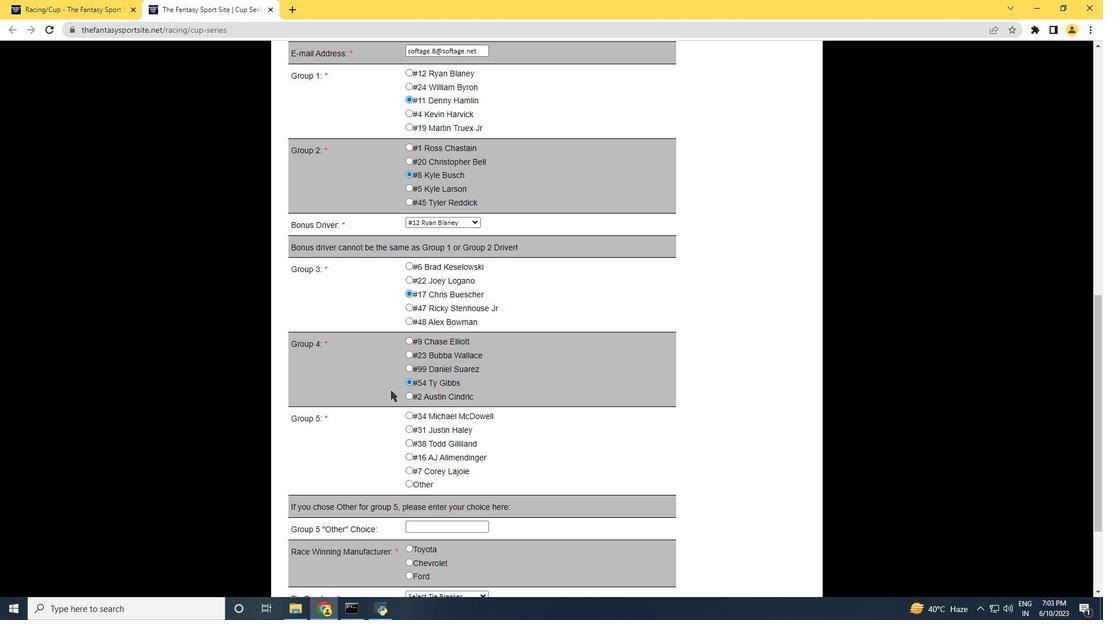 
Action: Mouse moved to (409, 326)
Screenshot: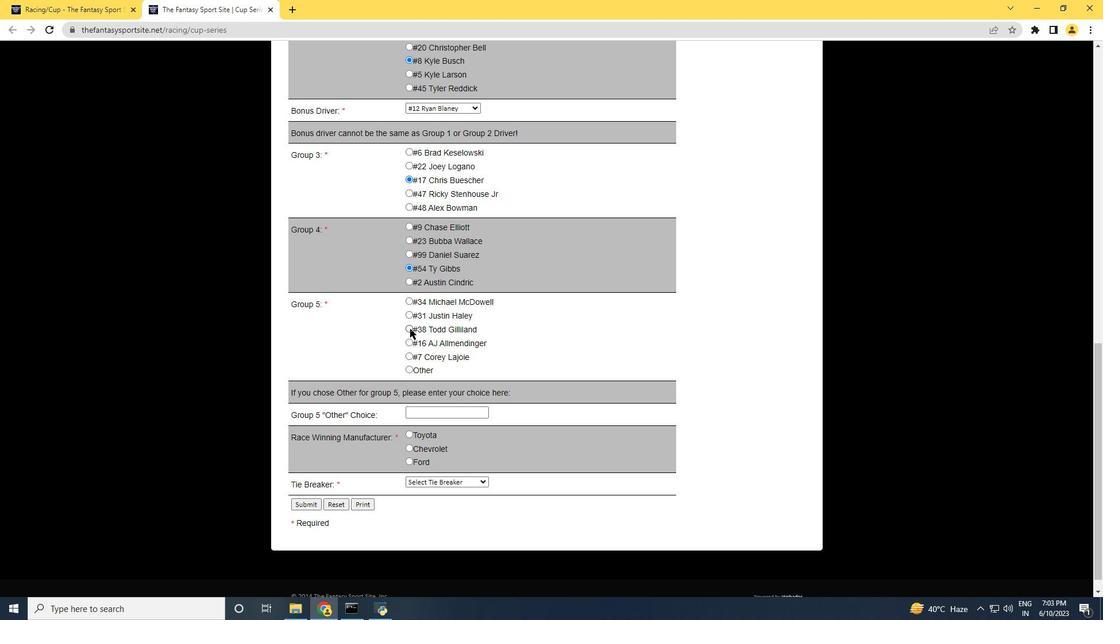 
Action: Mouse pressed left at (409, 326)
Screenshot: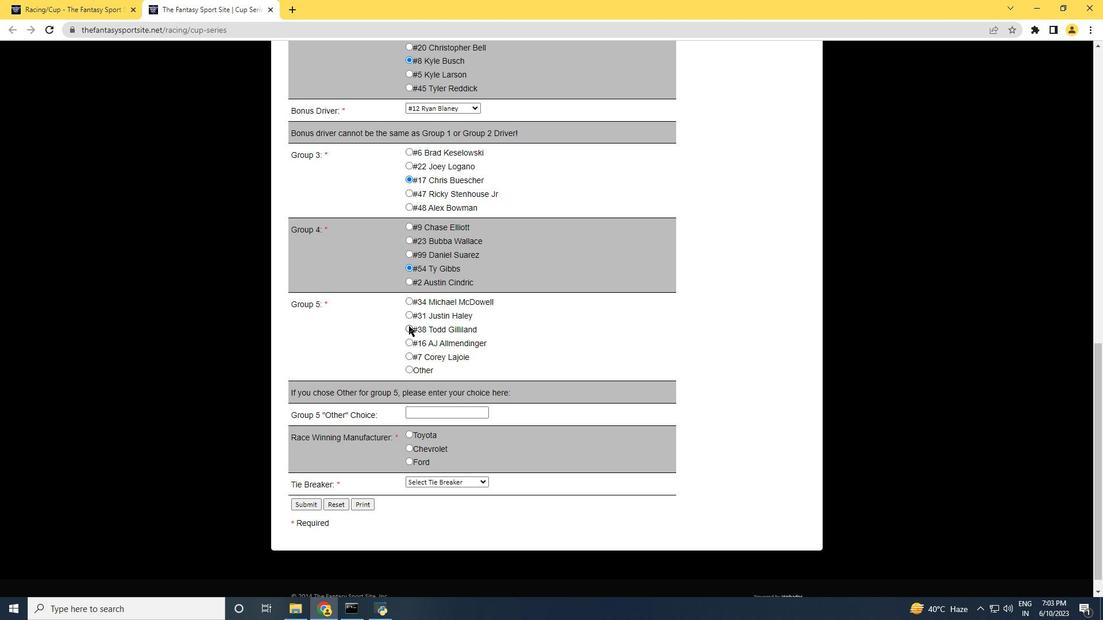 
Action: Mouse moved to (374, 367)
Screenshot: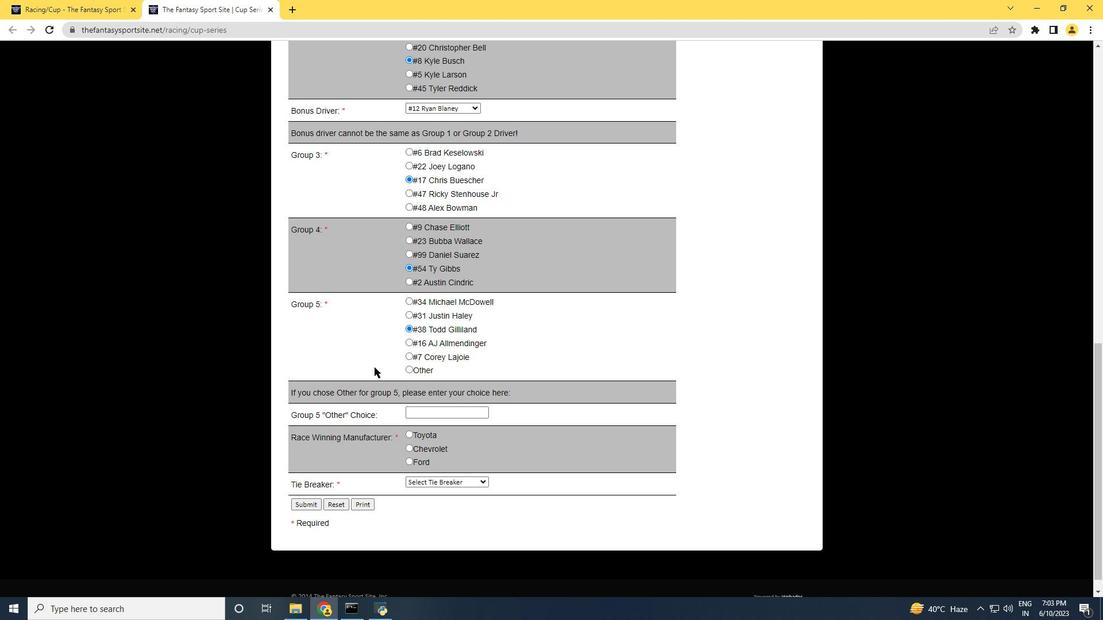 
Action: Mouse scrolled (374, 367) with delta (0, 0)
Screenshot: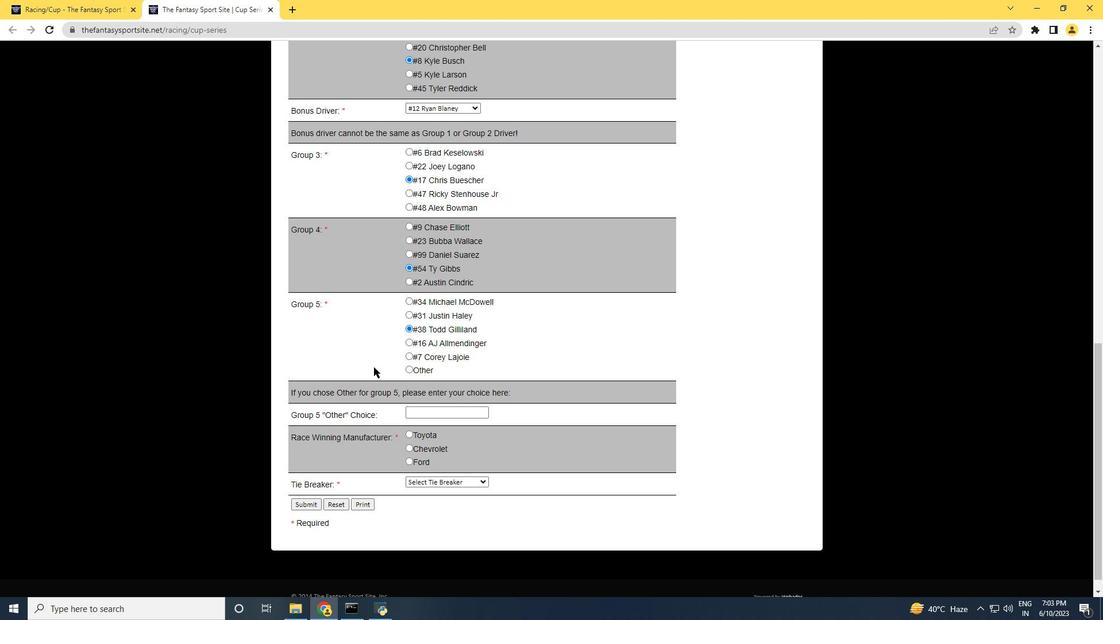 
Action: Mouse moved to (403, 424)
Screenshot: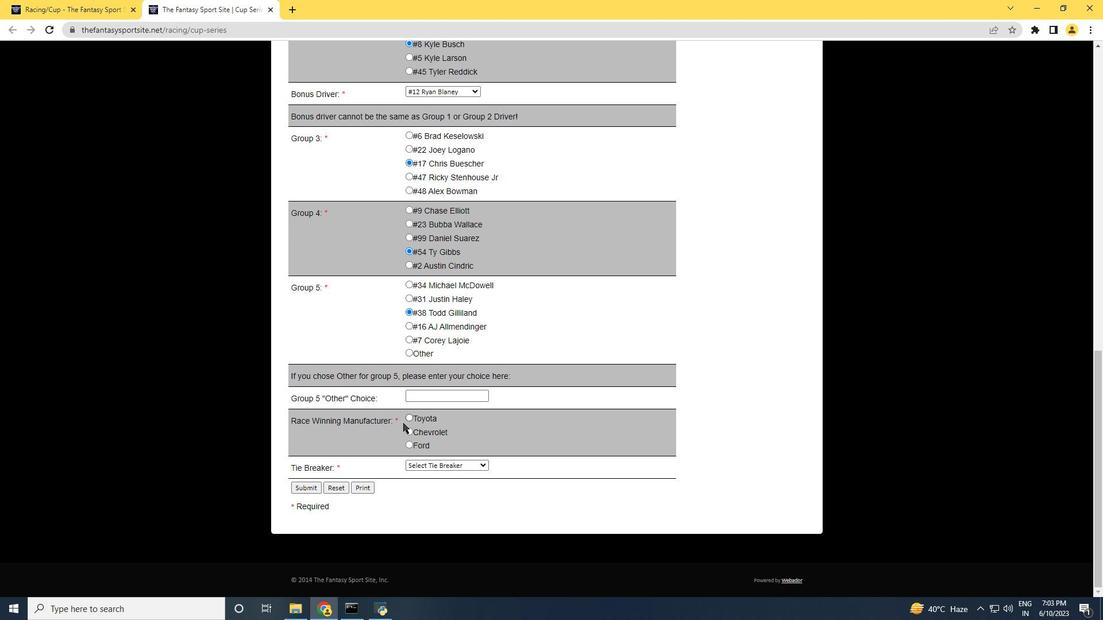 
Action: Mouse scrolled (403, 423) with delta (0, 0)
Screenshot: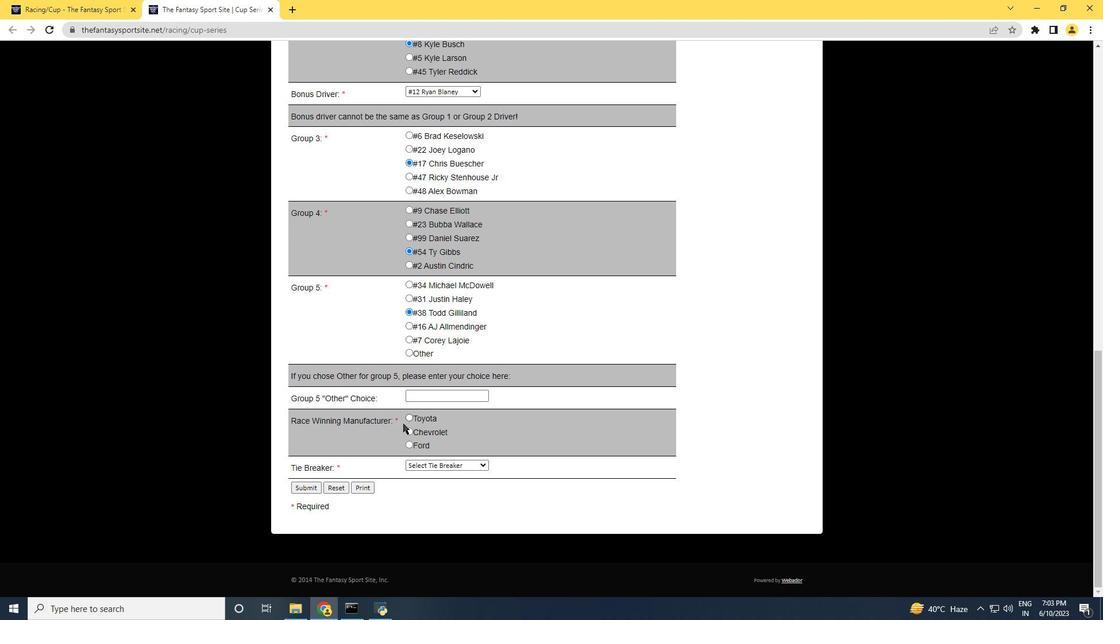 
Action: Mouse moved to (408, 444)
Screenshot: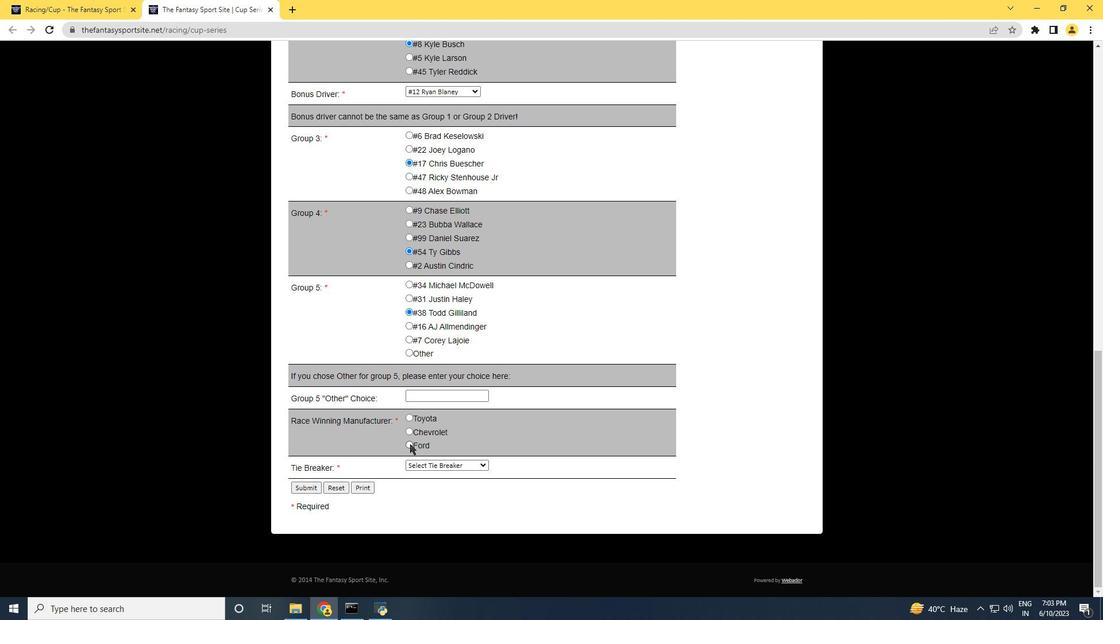
Action: Mouse pressed left at (408, 444)
Screenshot: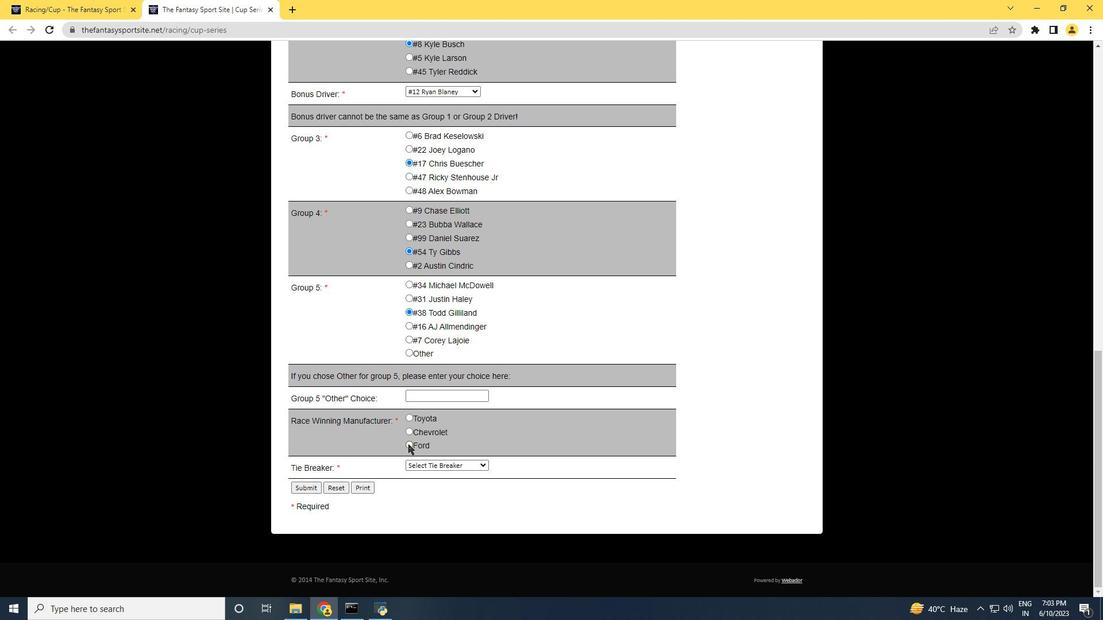 
Action: Mouse moved to (435, 463)
Screenshot: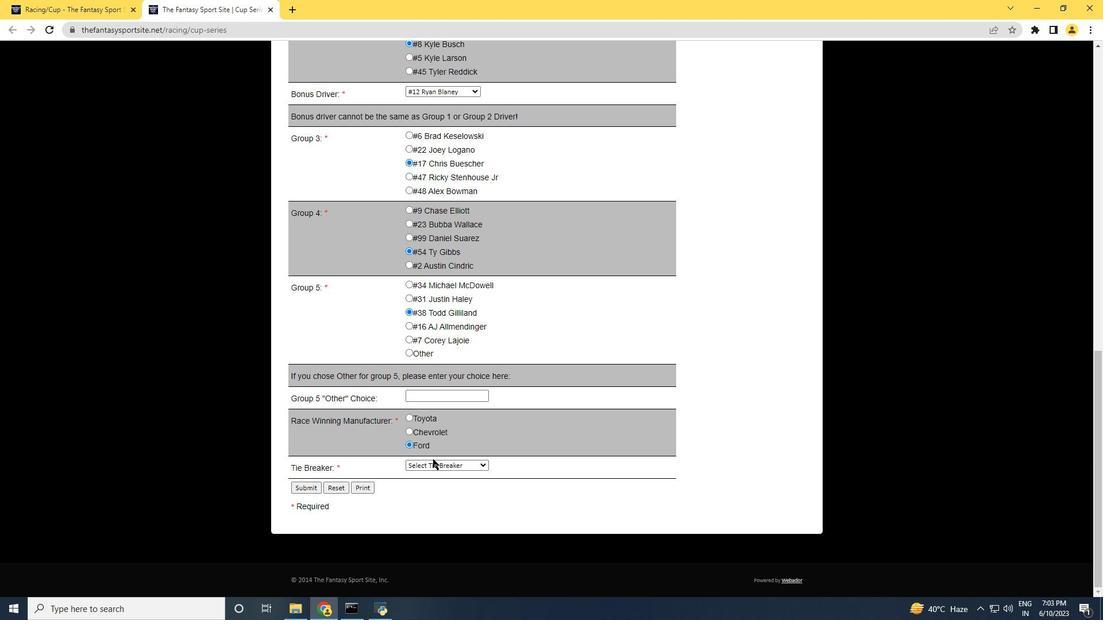 
Action: Mouse pressed left at (435, 463)
Screenshot: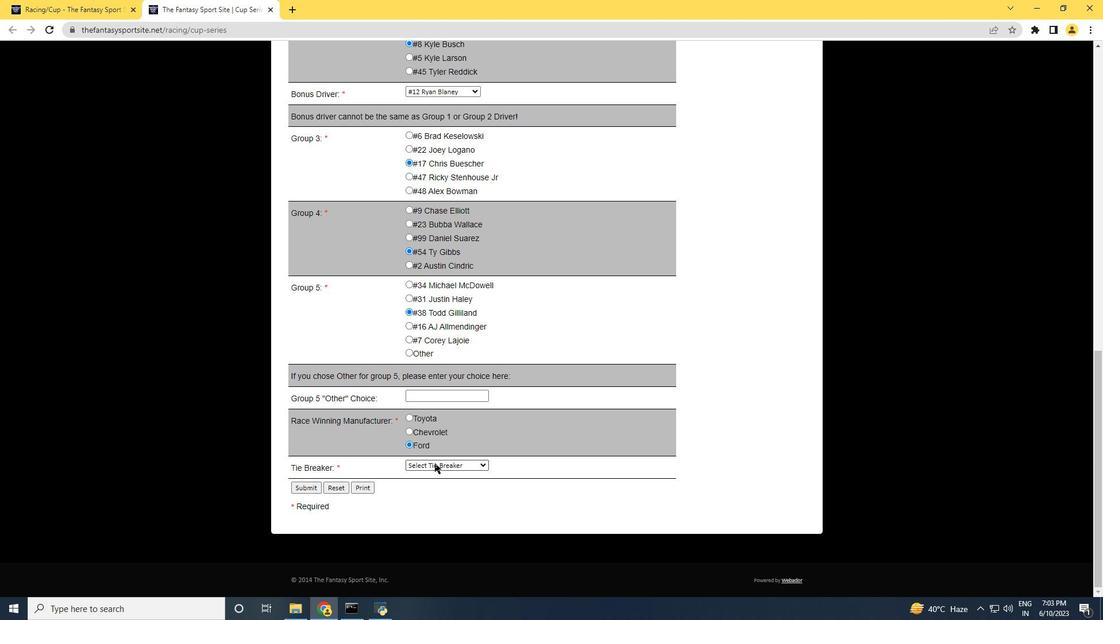 
Action: Mouse moved to (440, 418)
Screenshot: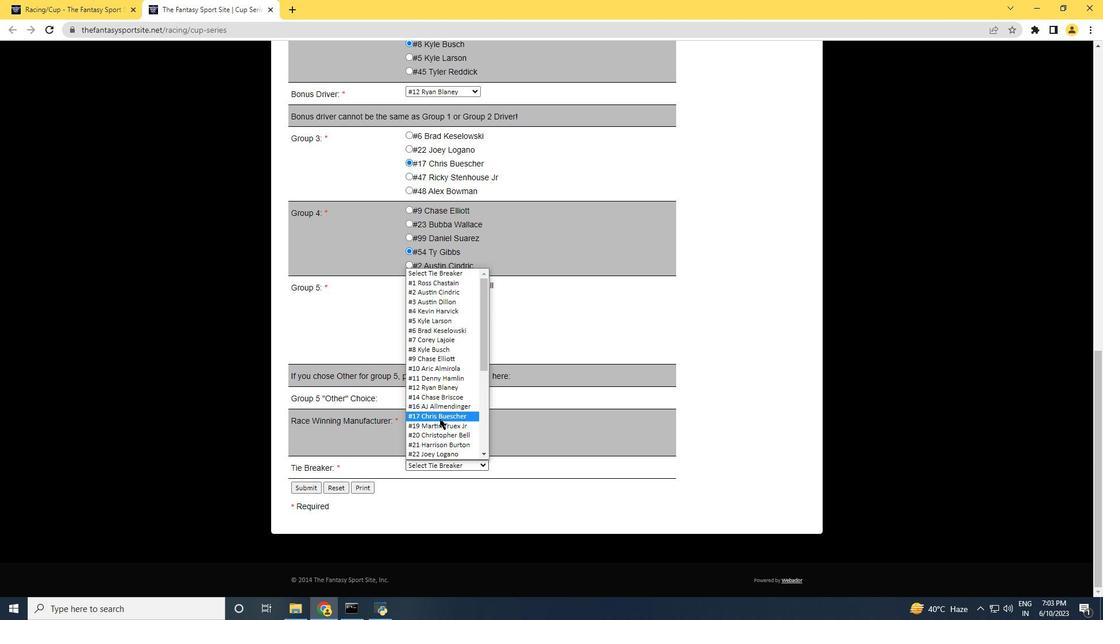 
Action: Mouse scrolled (440, 418) with delta (0, 0)
Screenshot: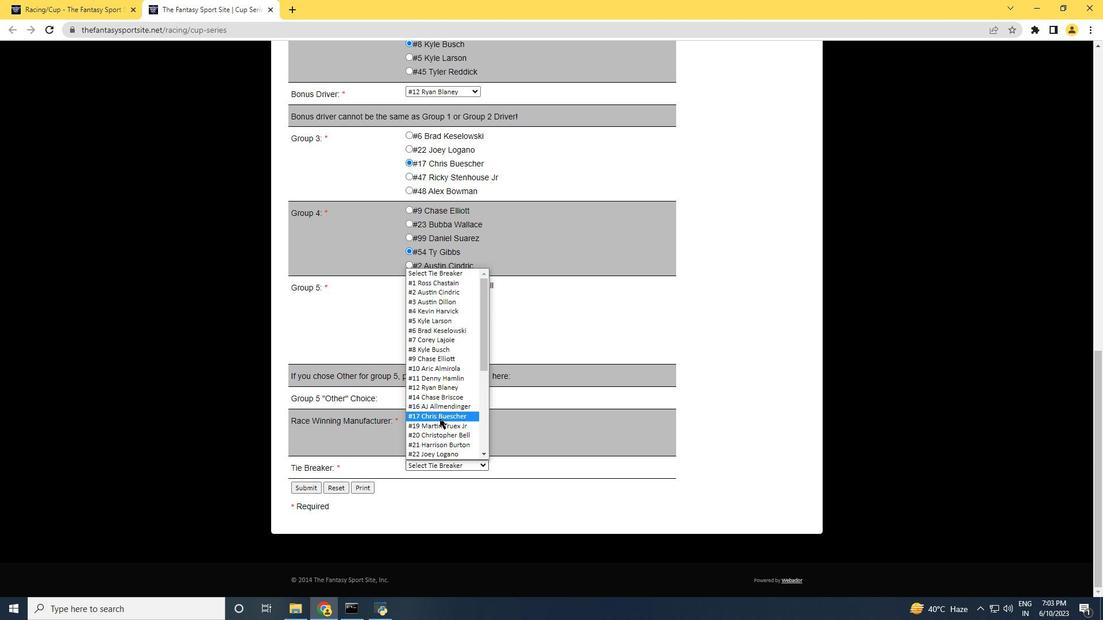 
Action: Mouse scrolled (440, 418) with delta (0, 0)
Screenshot: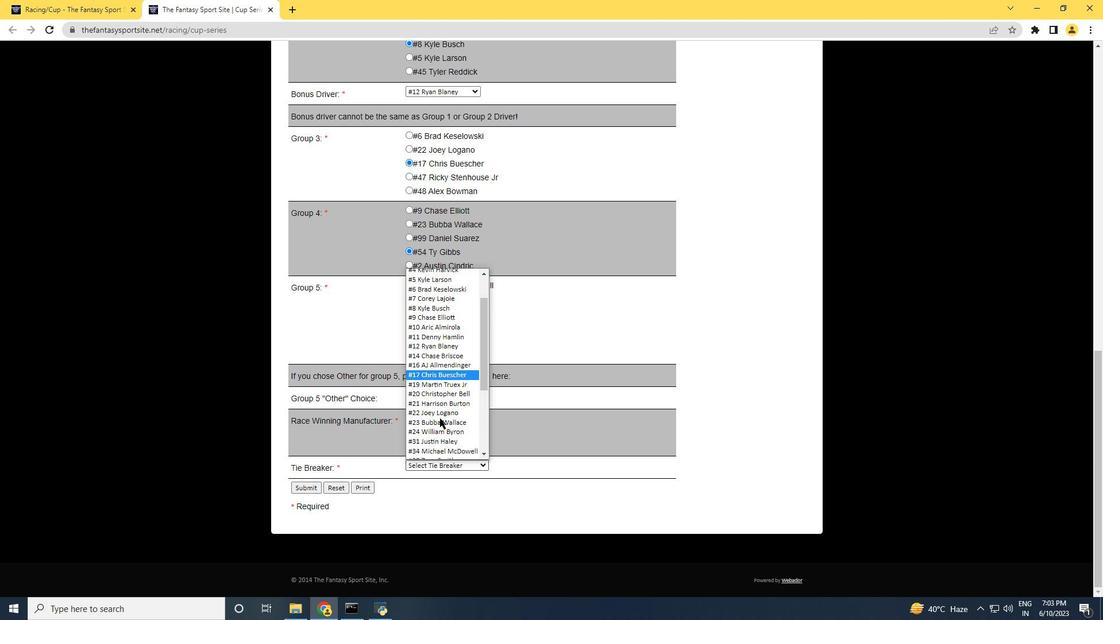 
Action: Mouse moved to (445, 380)
Screenshot: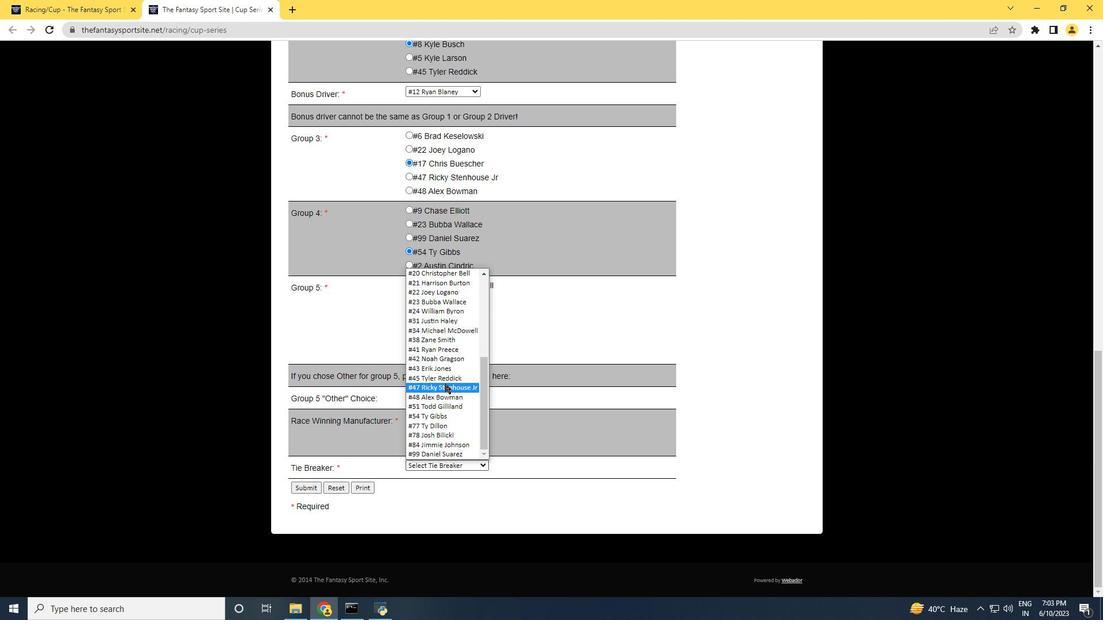 
Action: Mouse scrolled (445, 379) with delta (0, 0)
Screenshot: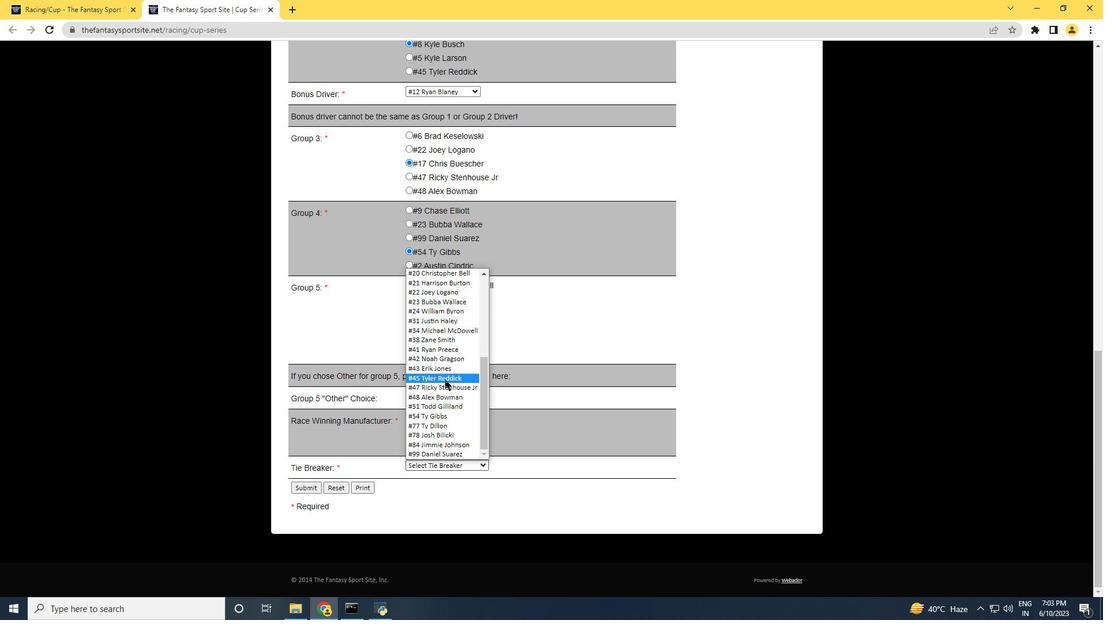 
Action: Mouse scrolled (445, 379) with delta (0, 0)
Screenshot: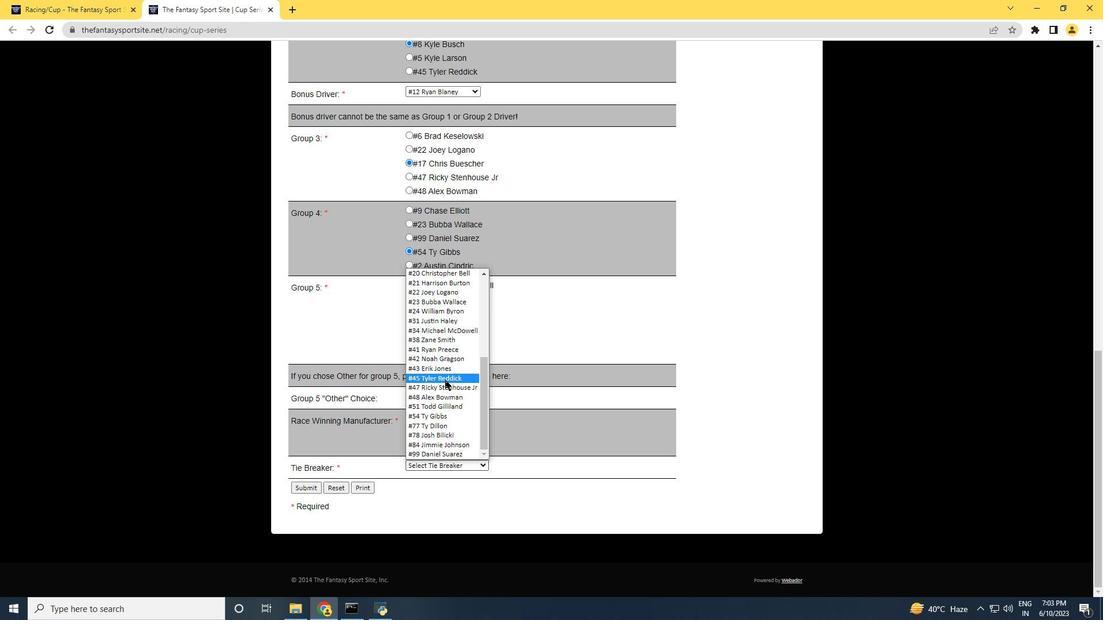 
Action: Mouse scrolled (445, 379) with delta (0, 0)
Screenshot: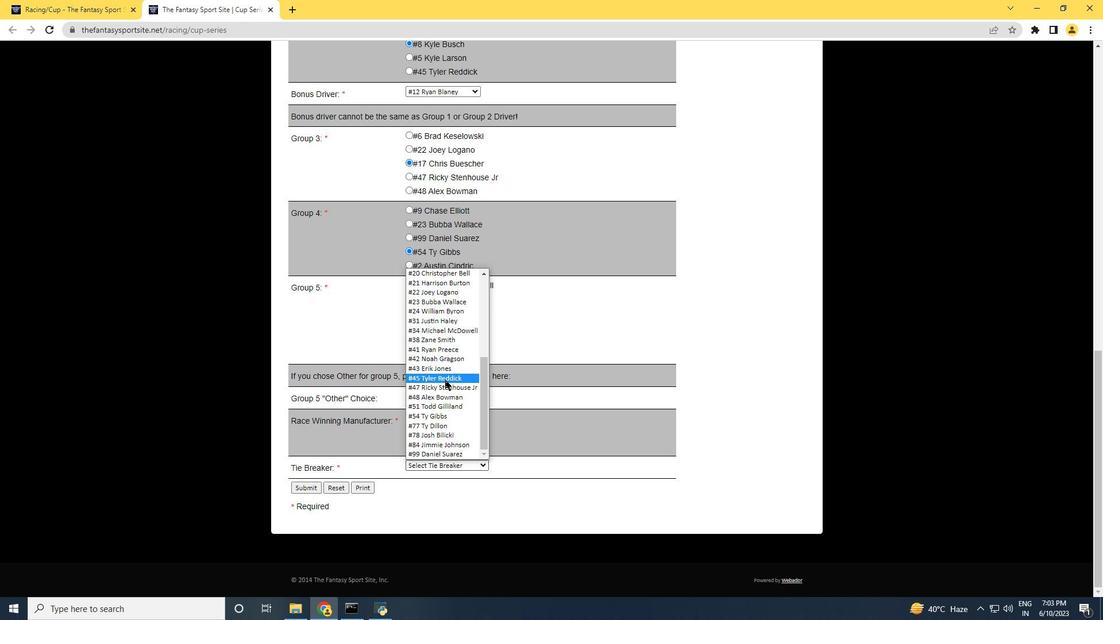 
Action: Mouse moved to (445, 378)
Screenshot: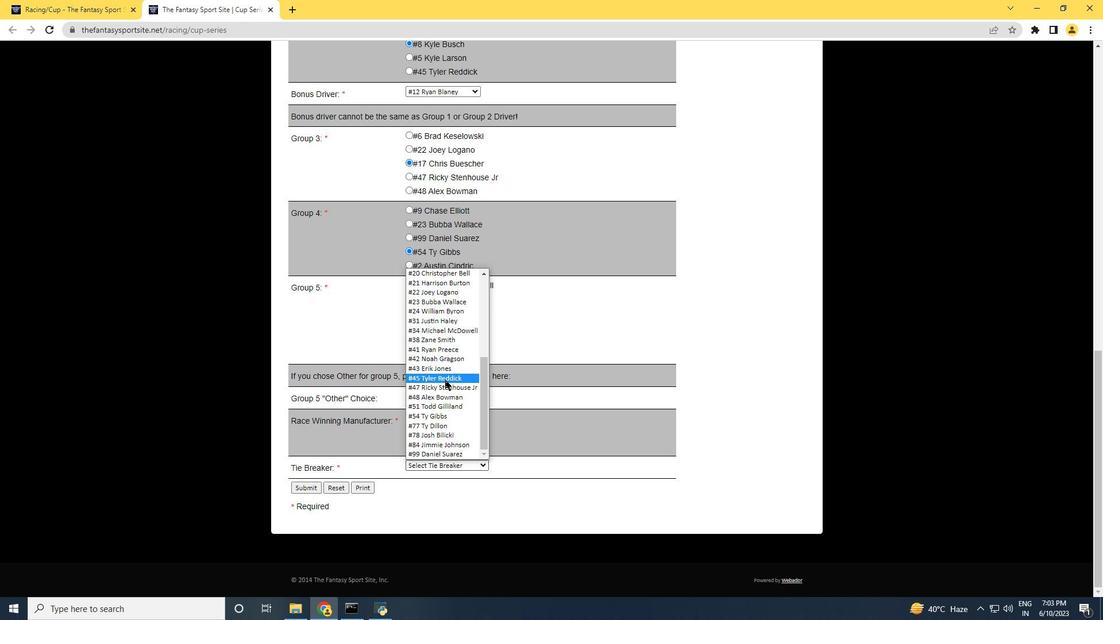
Action: Mouse scrolled (445, 378) with delta (0, 0)
Screenshot: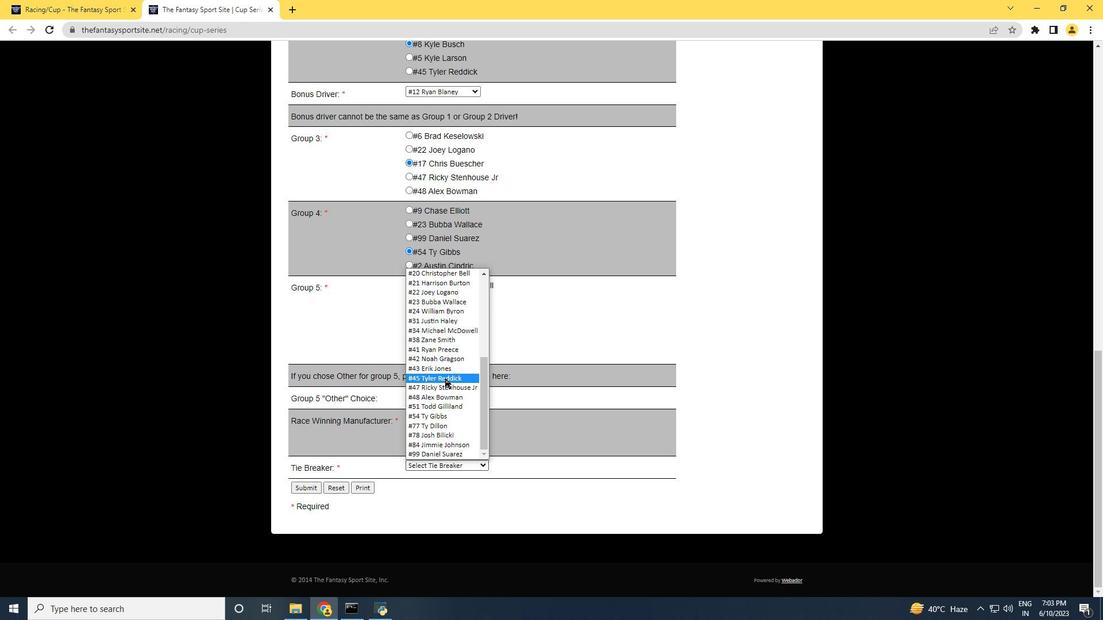 
Action: Mouse scrolled (445, 378) with delta (0, 0)
Screenshot: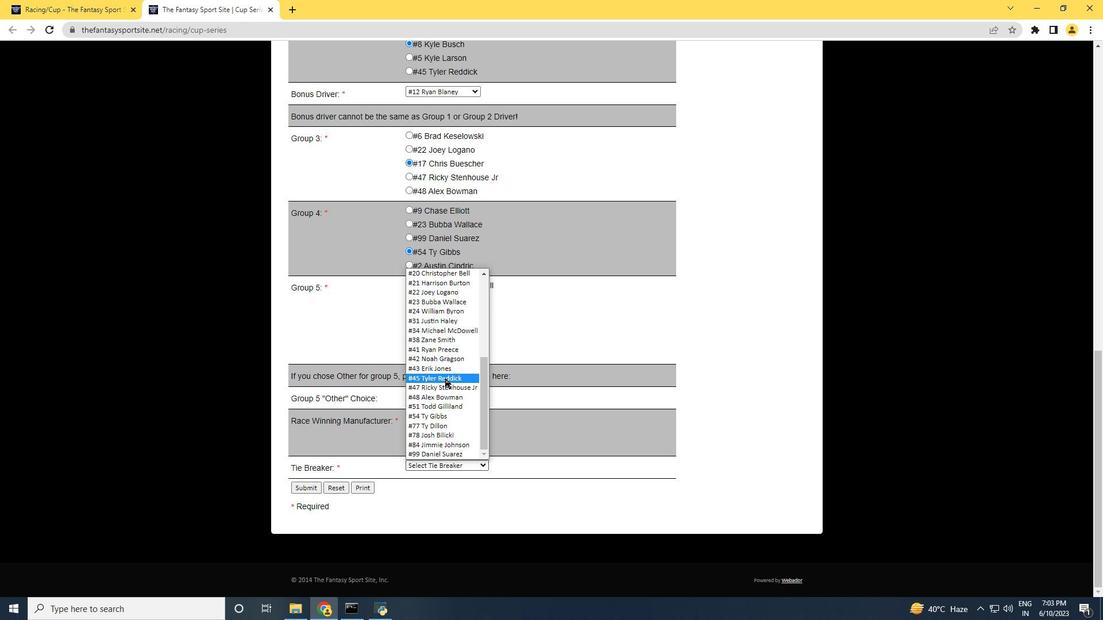 
Action: Mouse moved to (447, 378)
Screenshot: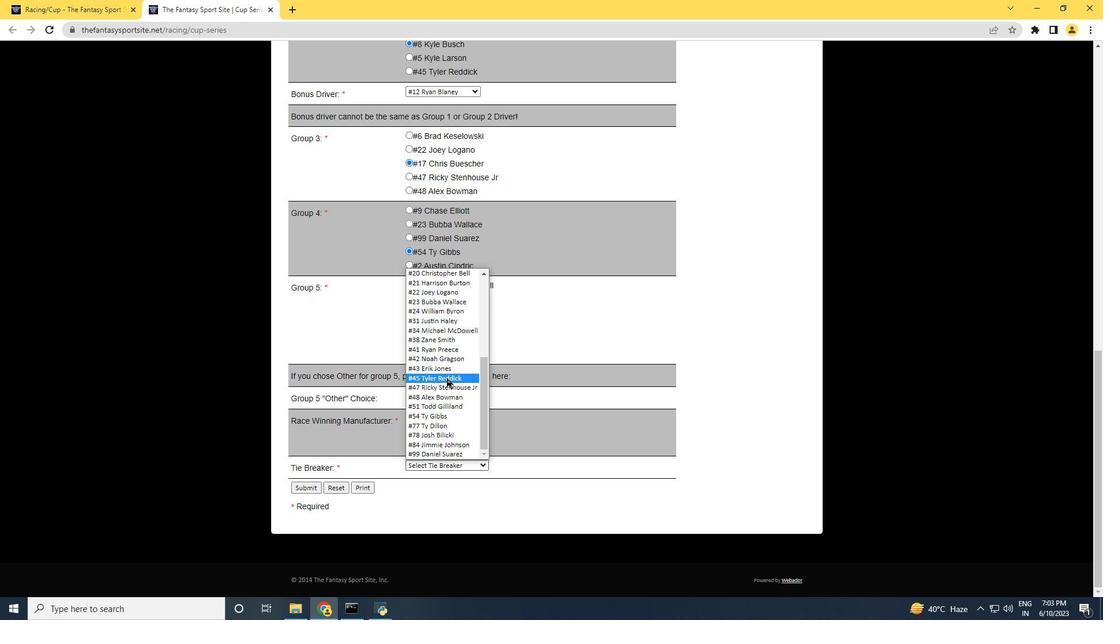 
Action: Mouse scrolled (447, 379) with delta (0, 0)
Screenshot: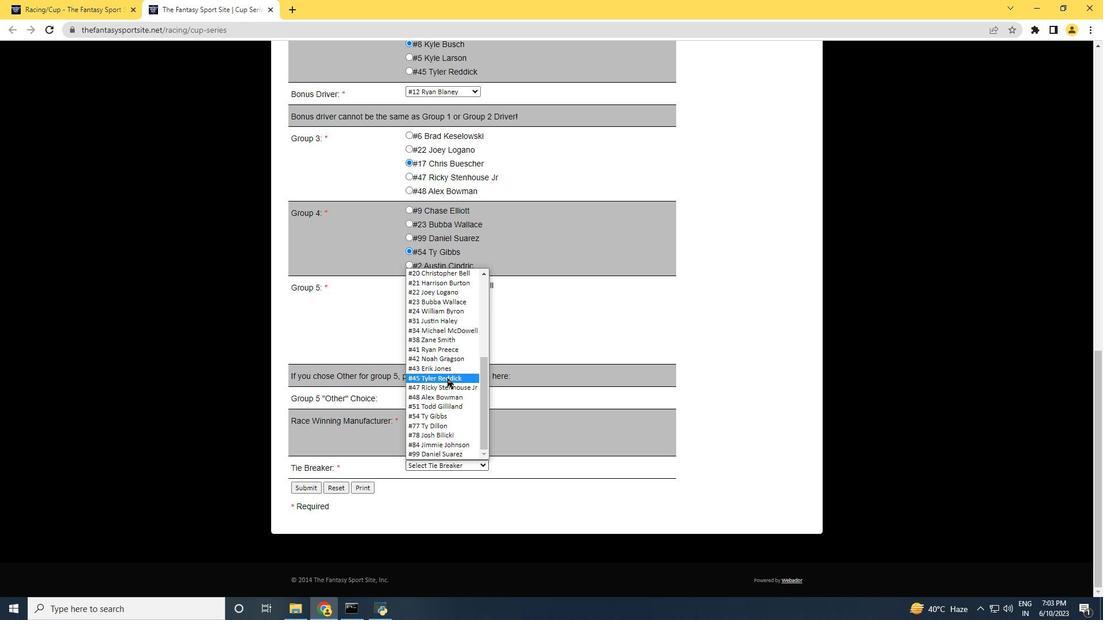
Action: Mouse moved to (432, 344)
Screenshot: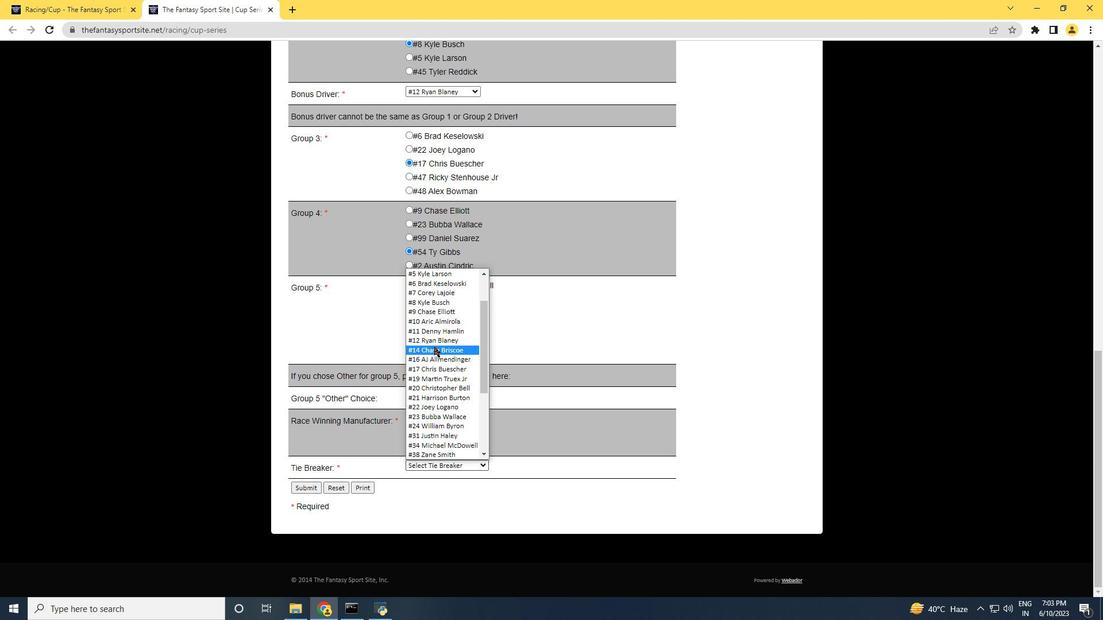 
Action: Mouse pressed left at (432, 344)
Screenshot: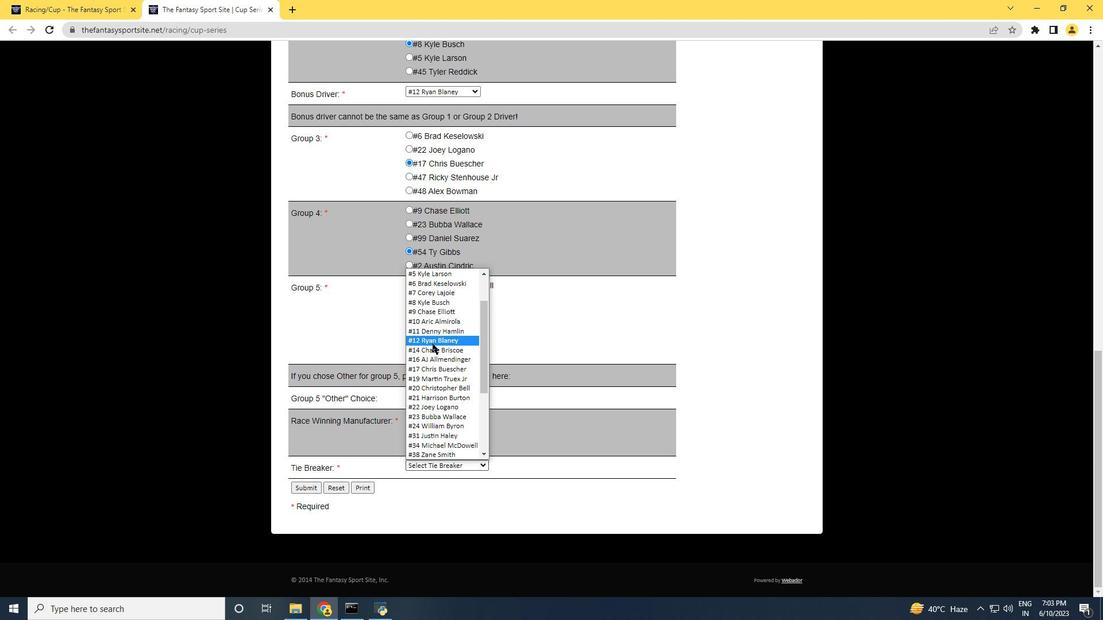 
Action: Mouse moved to (305, 487)
Screenshot: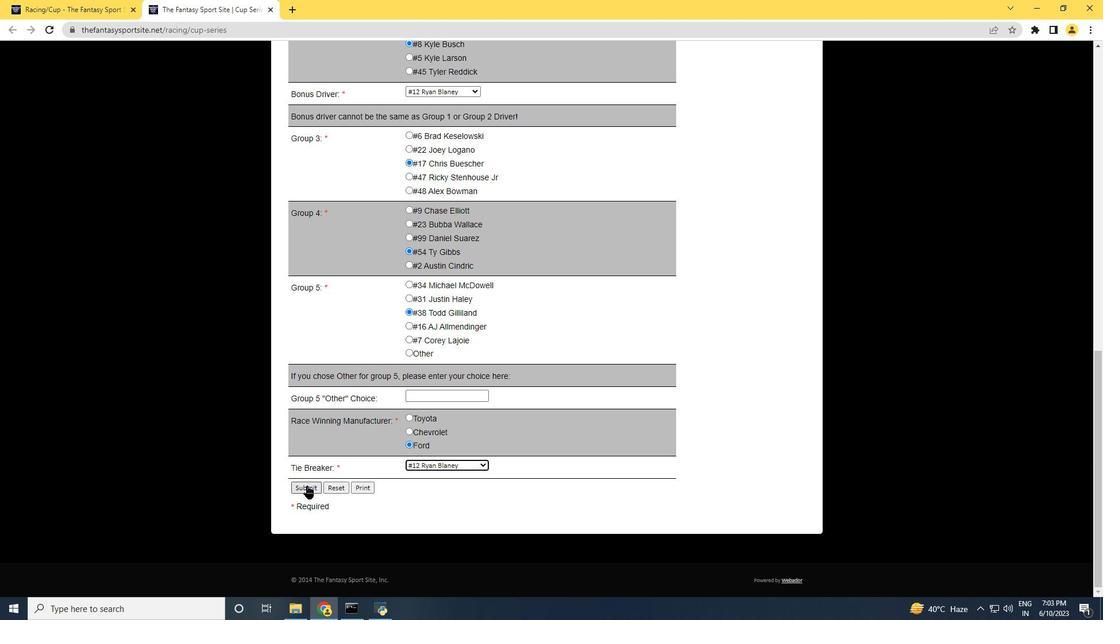 
Action: Mouse pressed left at (305, 487)
Screenshot: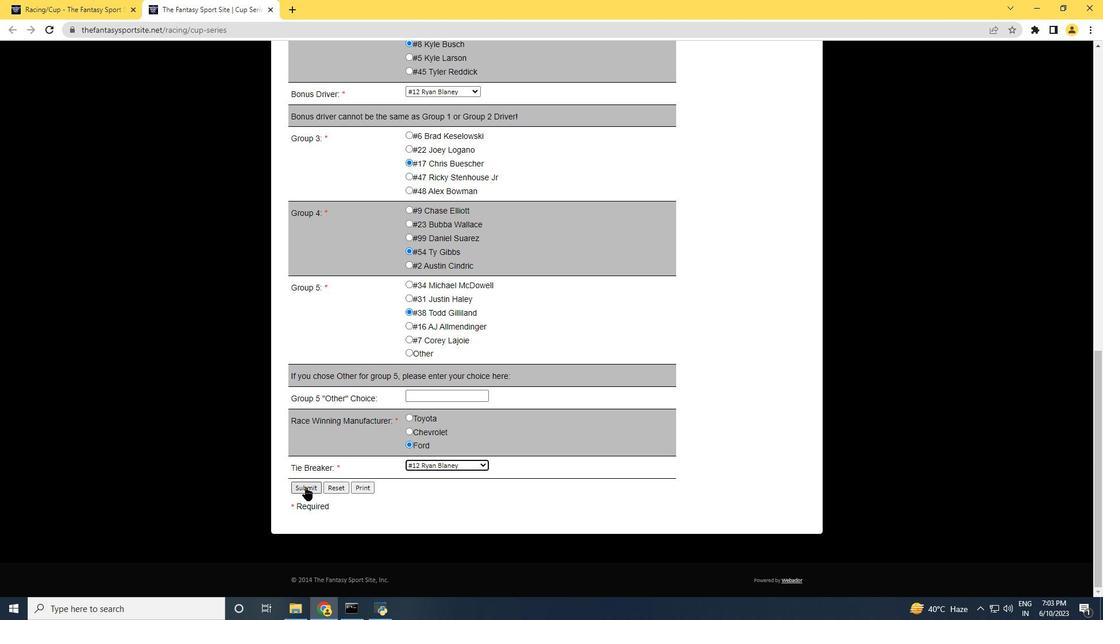 
Action: Mouse moved to (424, 354)
Screenshot: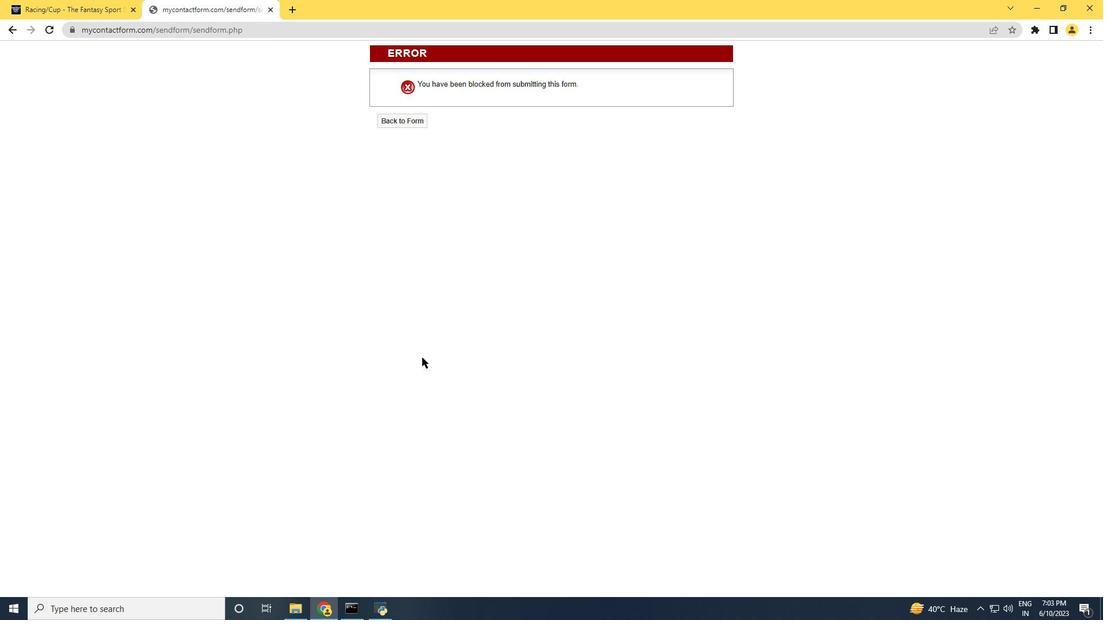 
